 Task: Look for space in Ārba Minch', Ethiopia from 7th July, 2023 to 15th July, 2023 for 6 adults in price range Rs.15000 to Rs.20000. Place can be entire place with 3 bedrooms having 3 beds and 3 bathrooms. Property type can be house, flat, hotel. Booking option can be shelf check-in. Required host language is English.
Action: Mouse moved to (367, 80)
Screenshot: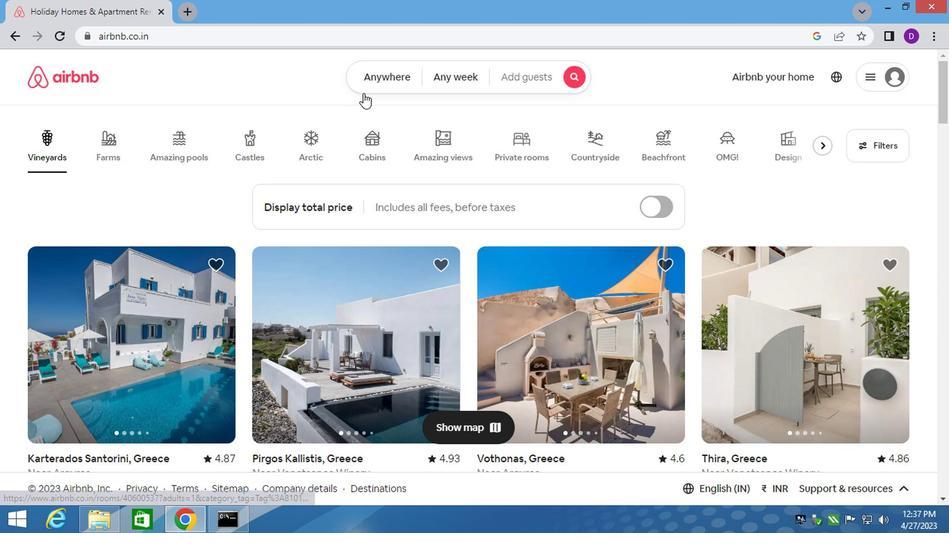 
Action: Mouse pressed left at (367, 80)
Screenshot: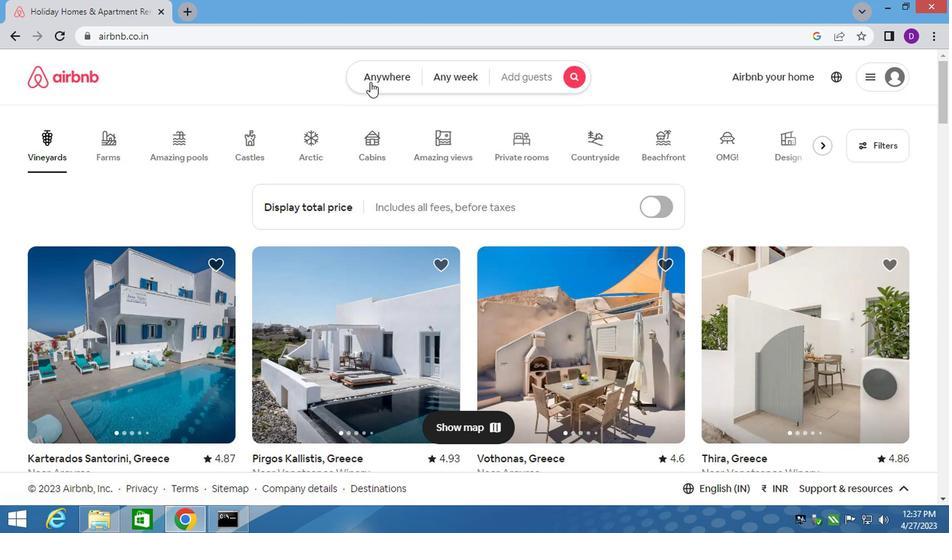 
Action: Mouse moved to (255, 131)
Screenshot: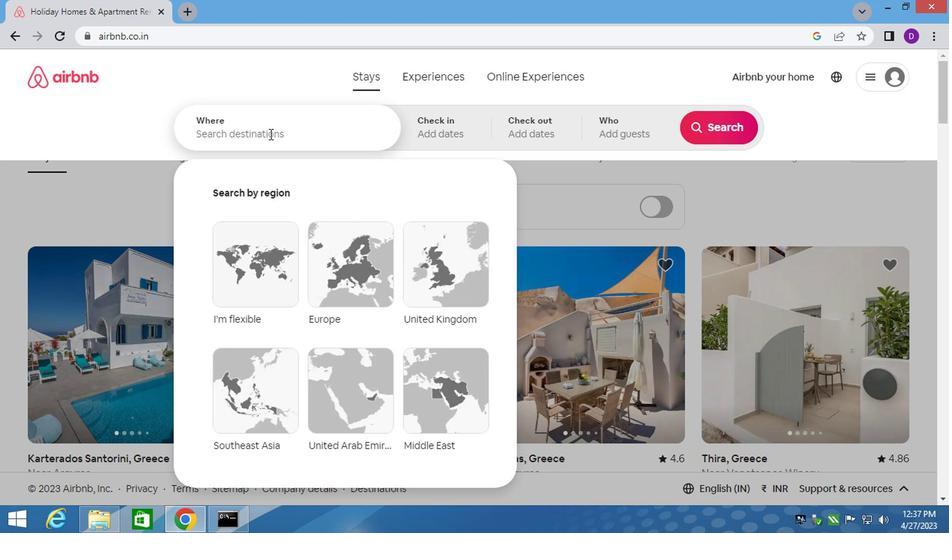 
Action: Mouse pressed left at (255, 131)
Screenshot: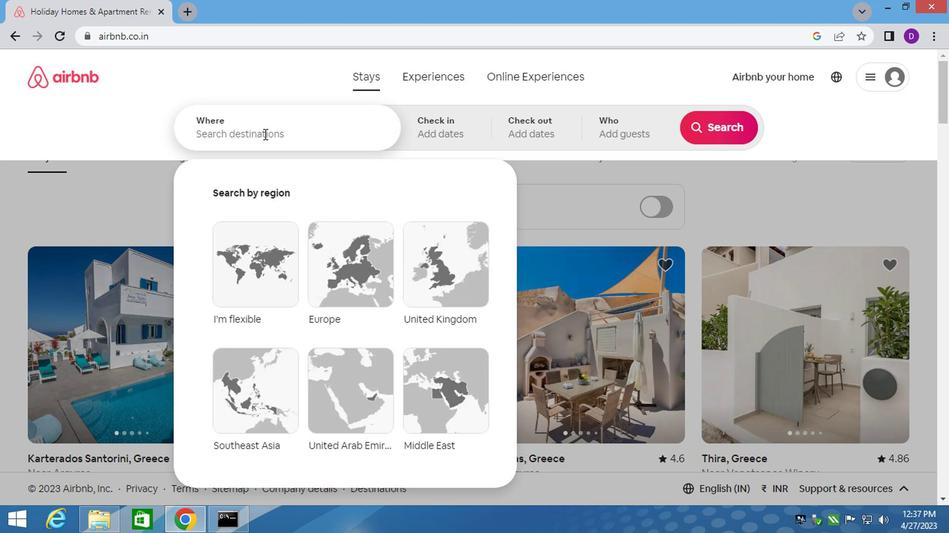 
Action: Key pressed <Key.shift>ARBA,<Key.space><Key.shift_r>MINCH
Screenshot: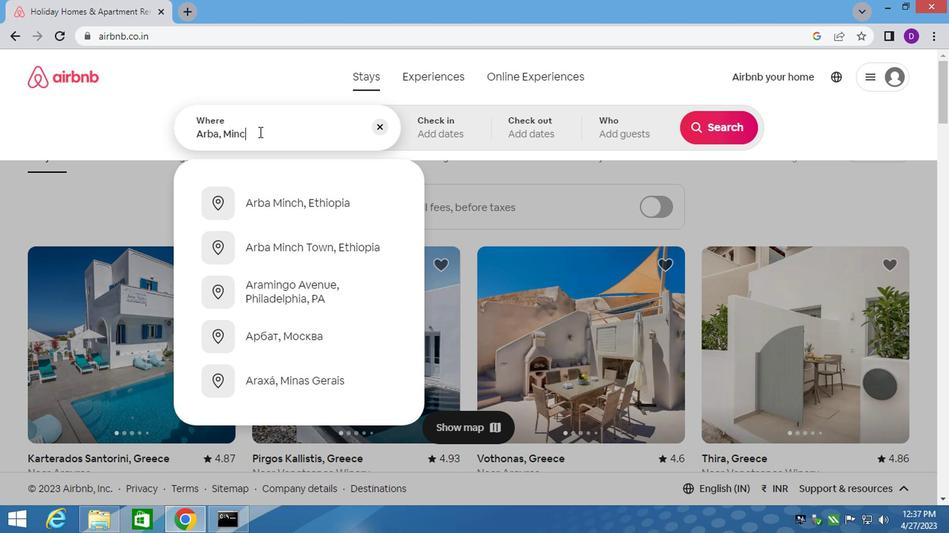 
Action: Mouse moved to (325, 210)
Screenshot: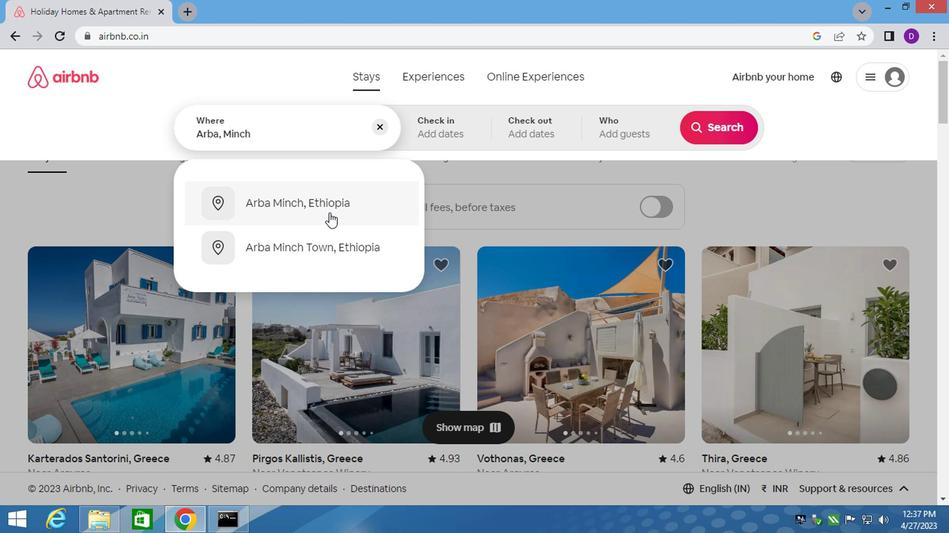 
Action: Mouse pressed left at (325, 210)
Screenshot: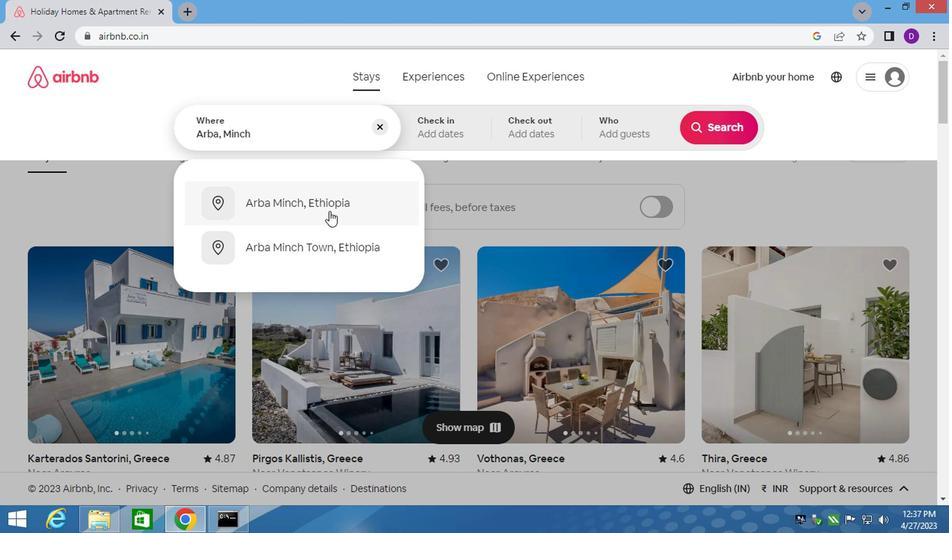 
Action: Mouse moved to (700, 243)
Screenshot: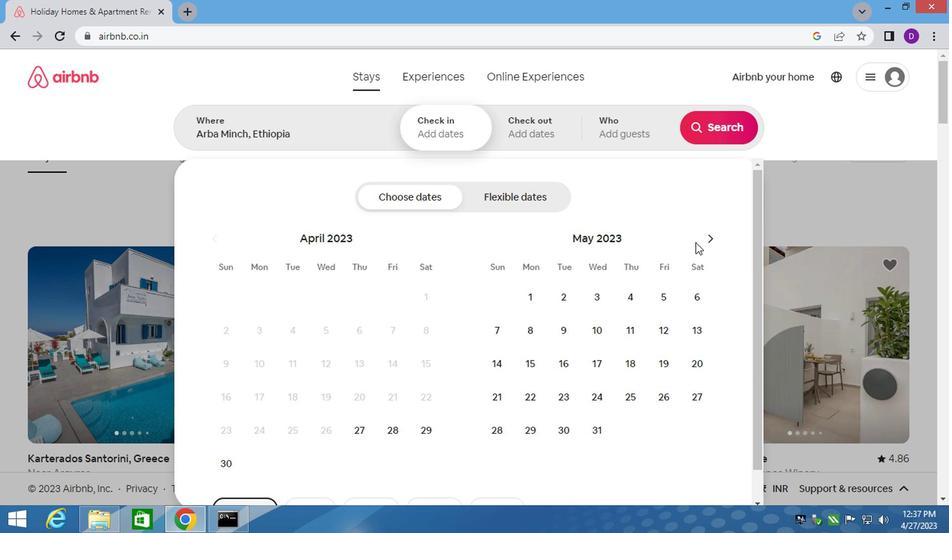 
Action: Mouse pressed left at (700, 243)
Screenshot: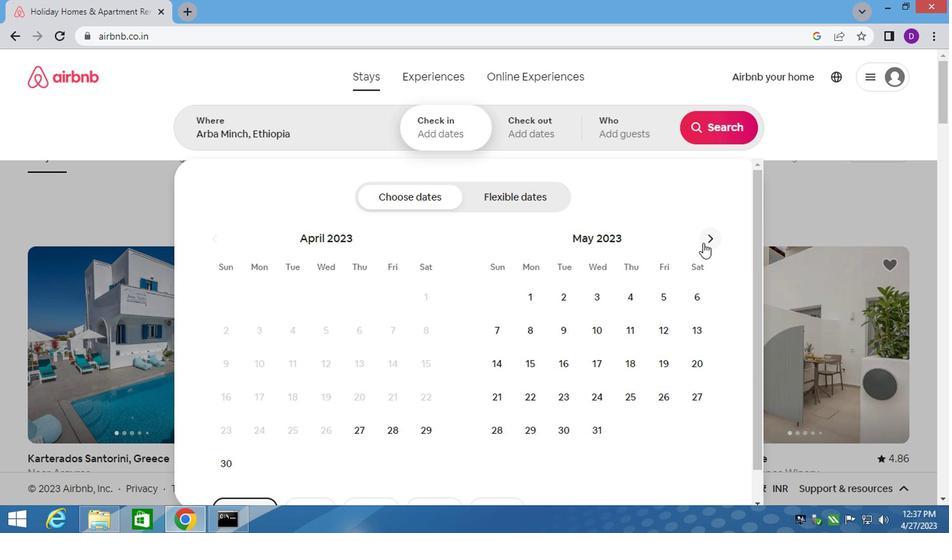 
Action: Mouse moved to (701, 244)
Screenshot: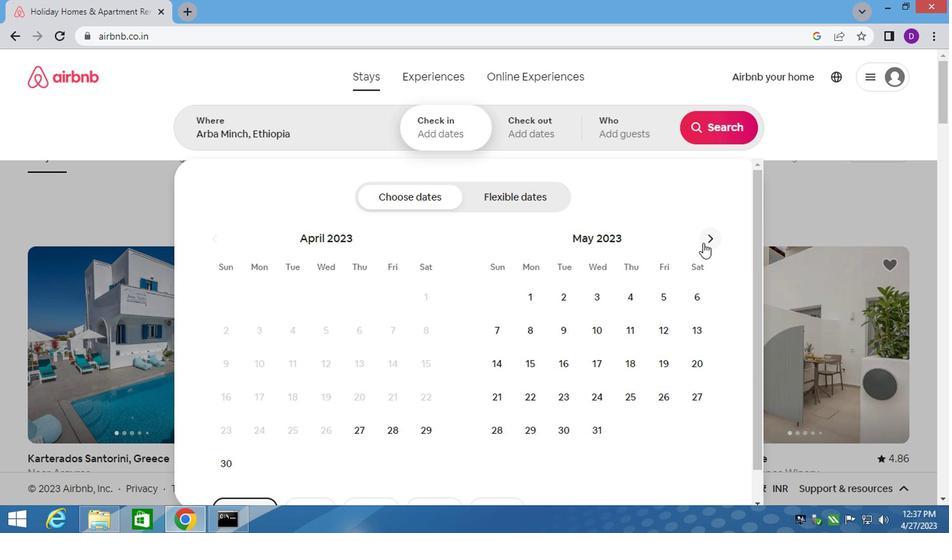 
Action: Mouse pressed left at (701, 244)
Screenshot: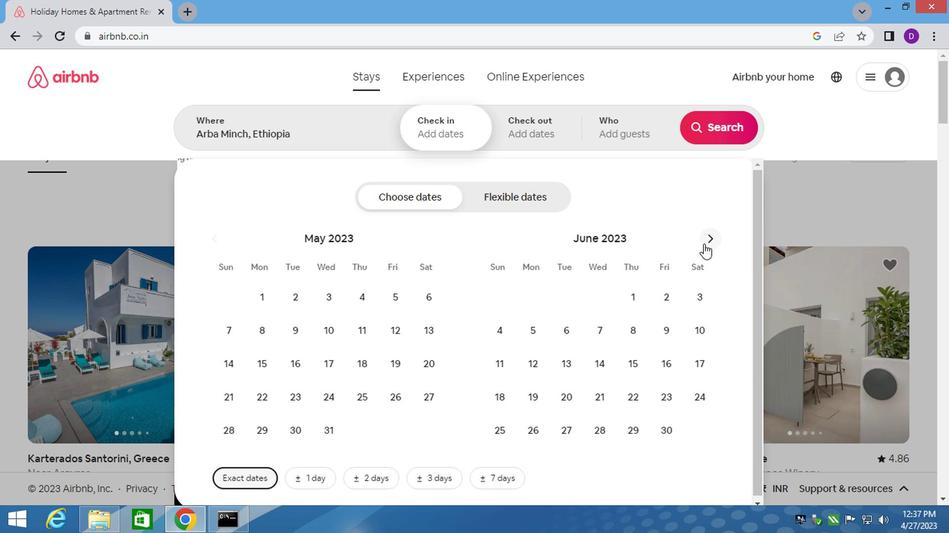 
Action: Mouse moved to (661, 324)
Screenshot: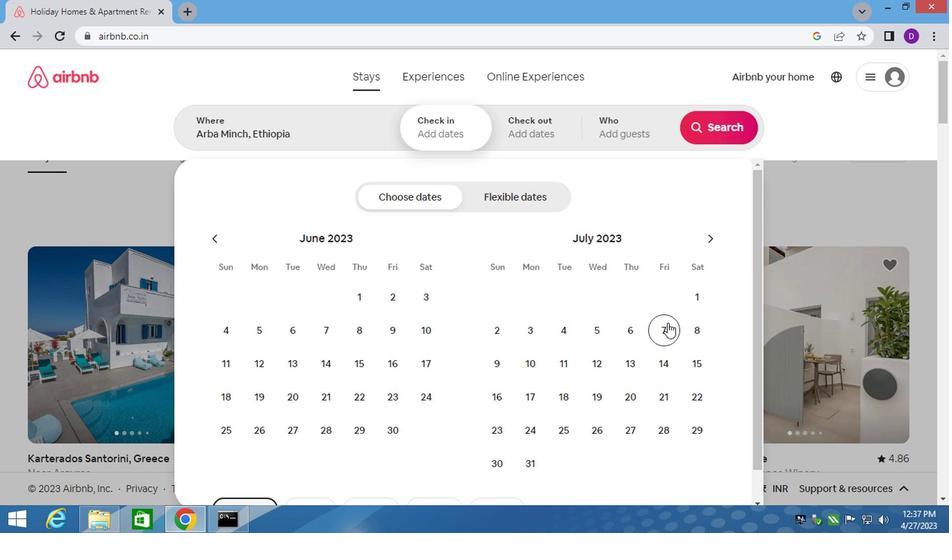 
Action: Mouse pressed left at (661, 324)
Screenshot: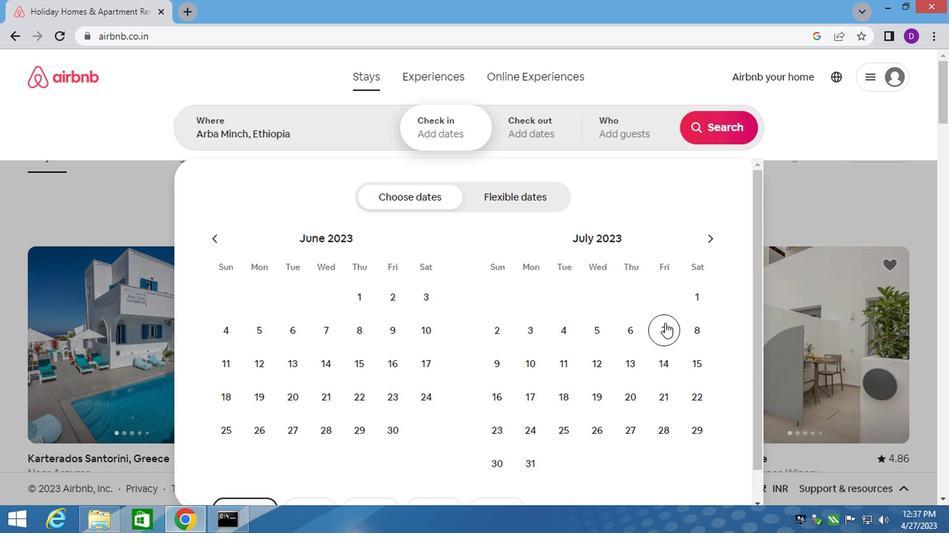 
Action: Mouse moved to (687, 362)
Screenshot: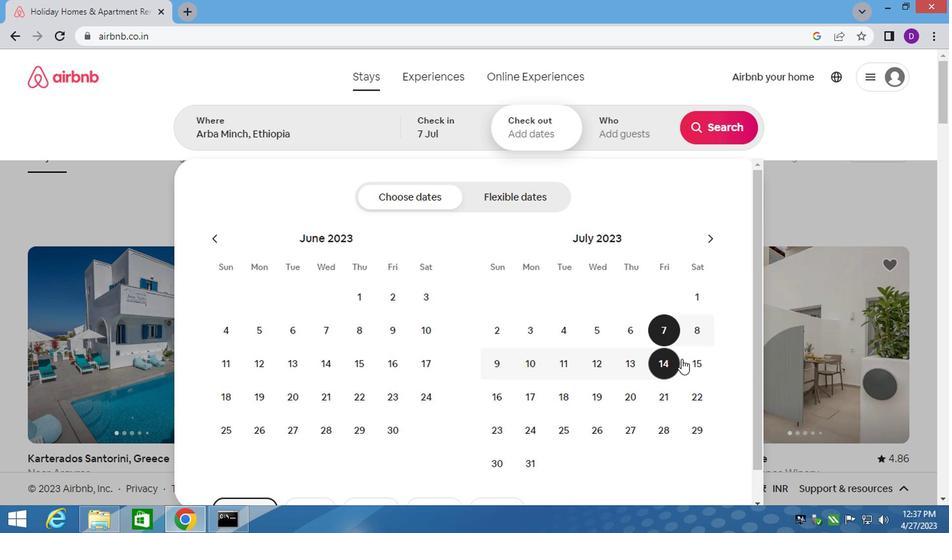 
Action: Mouse pressed left at (687, 362)
Screenshot: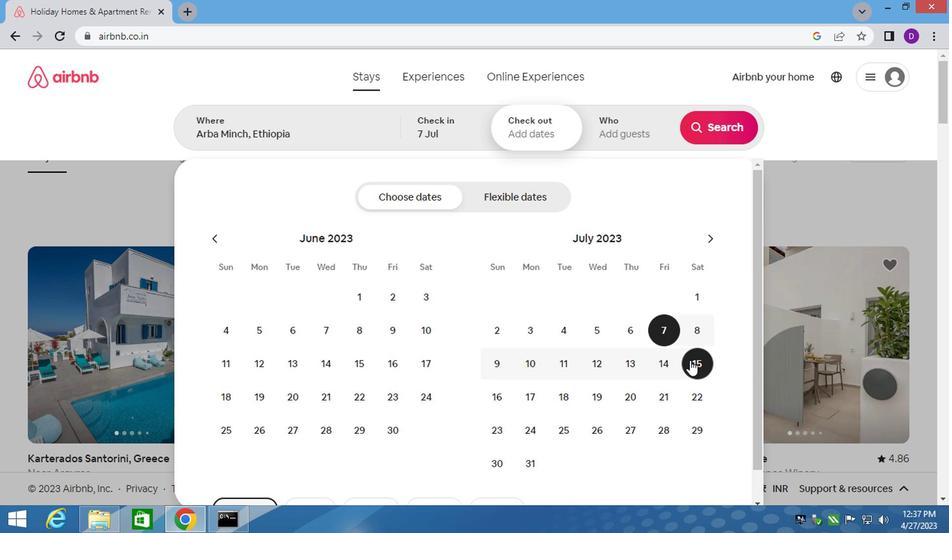 
Action: Mouse moved to (591, 111)
Screenshot: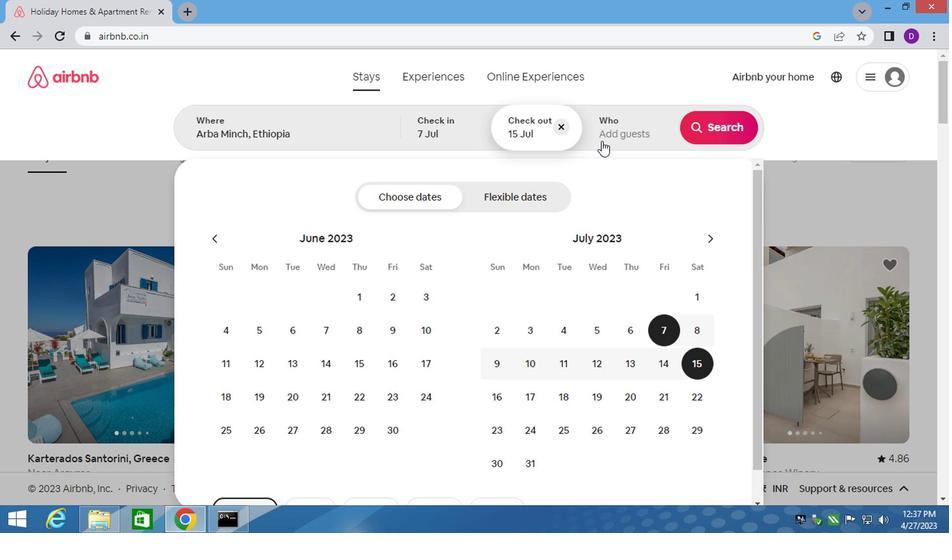 
Action: Mouse pressed left at (591, 111)
Screenshot: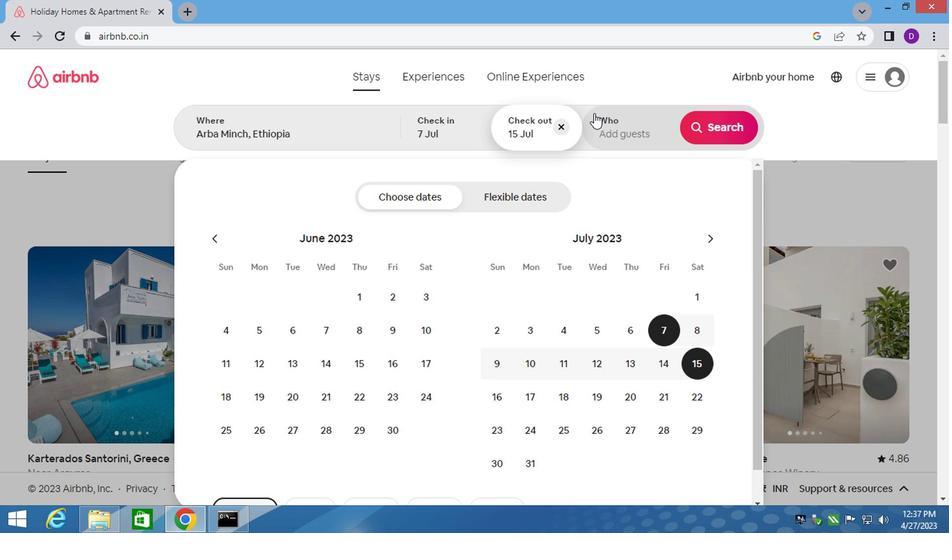 
Action: Mouse moved to (720, 200)
Screenshot: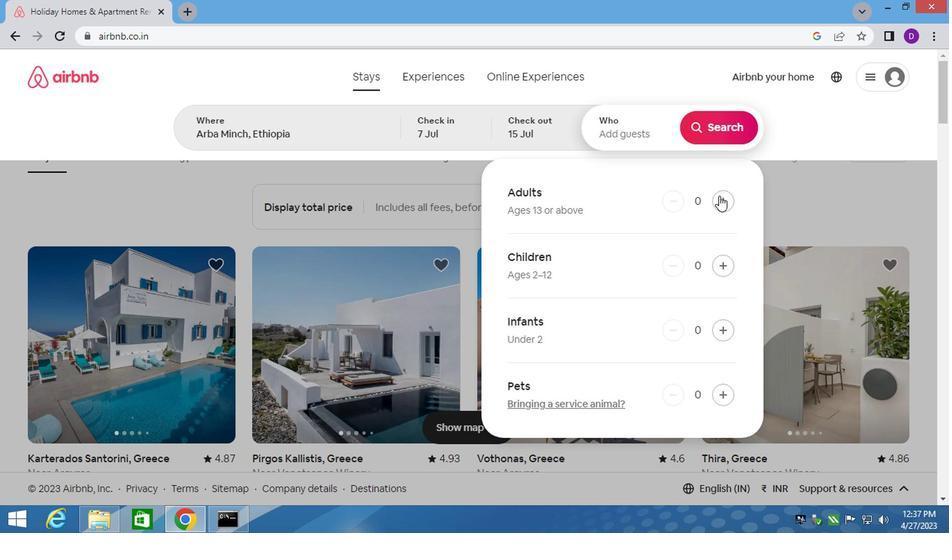 
Action: Mouse pressed left at (720, 200)
Screenshot: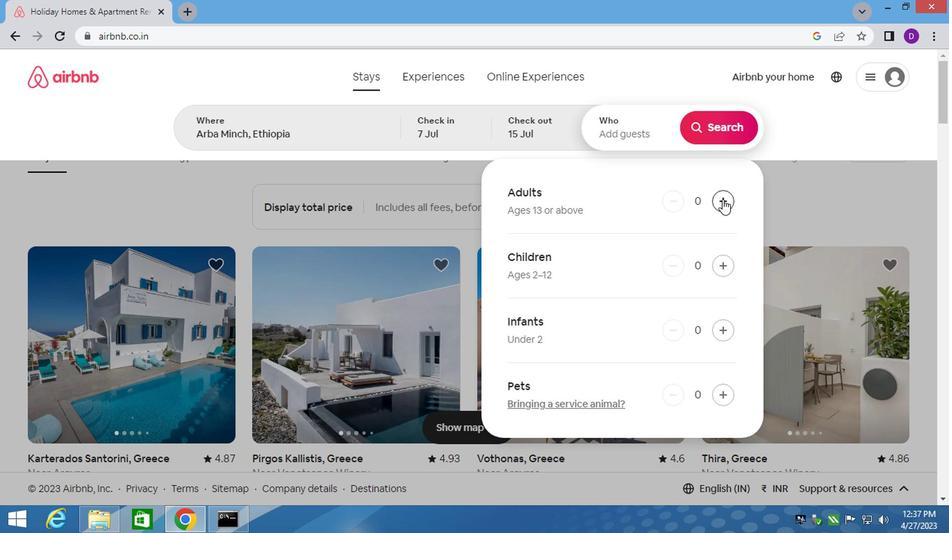 
Action: Mouse pressed left at (720, 200)
Screenshot: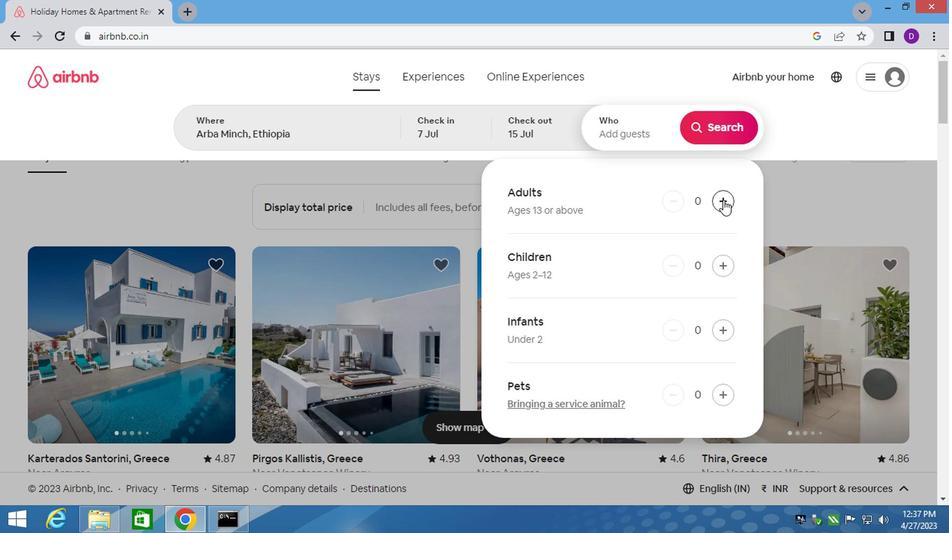 
Action: Mouse pressed left at (720, 200)
Screenshot: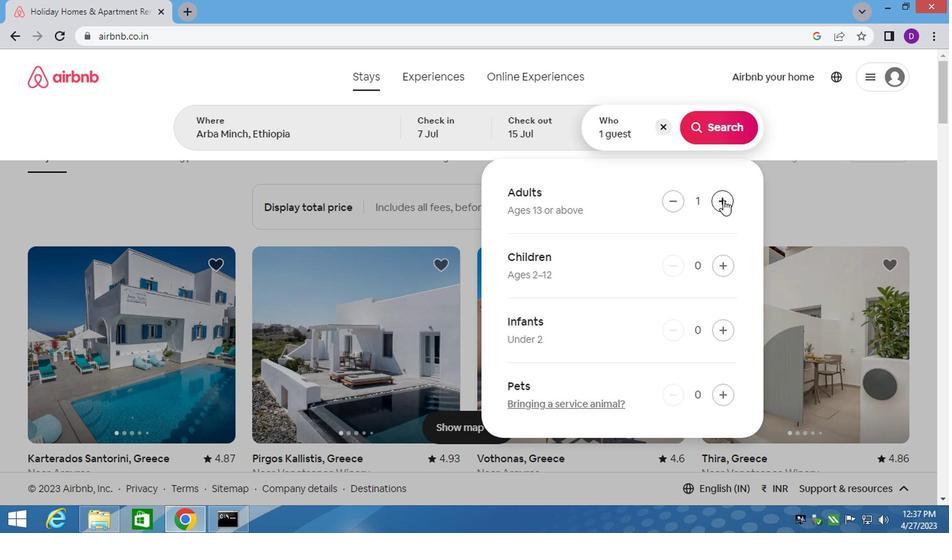 
Action: Mouse pressed left at (720, 200)
Screenshot: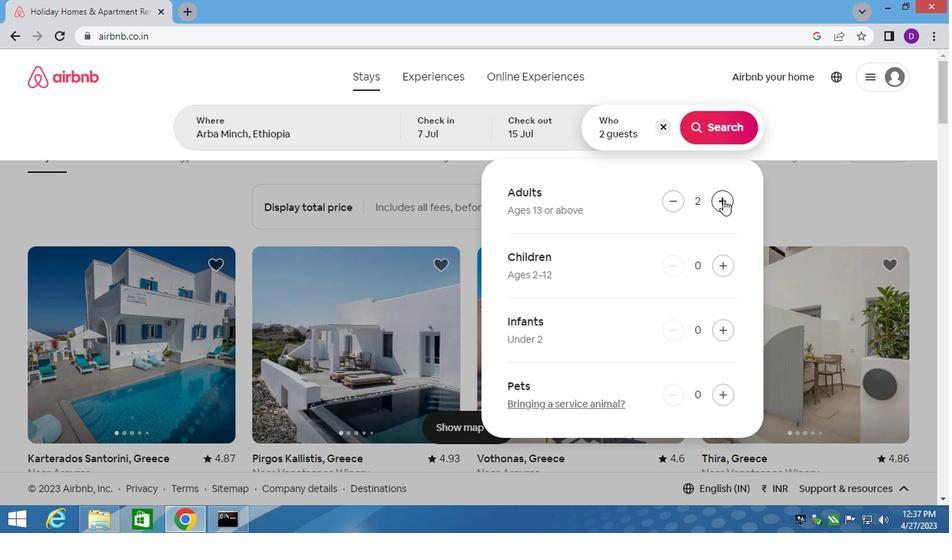 
Action: Mouse pressed left at (720, 200)
Screenshot: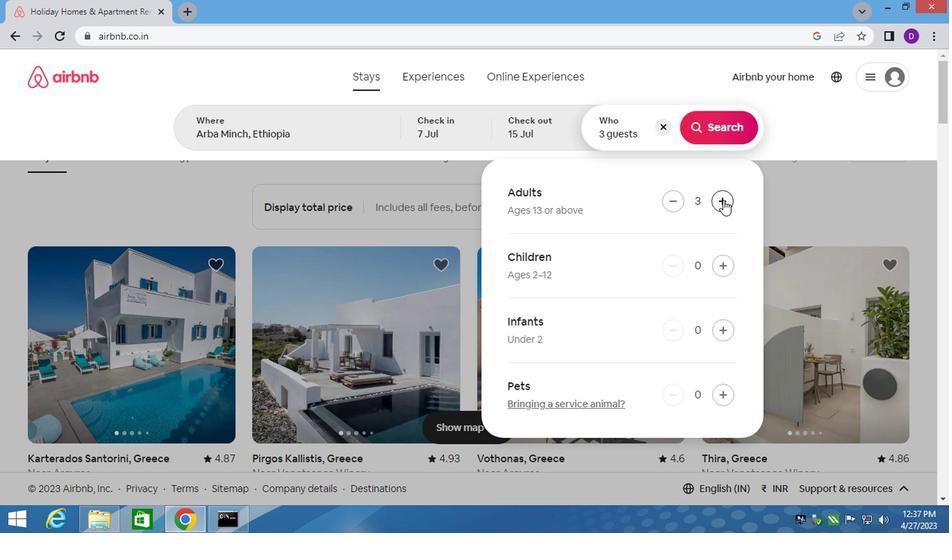 
Action: Mouse pressed left at (720, 200)
Screenshot: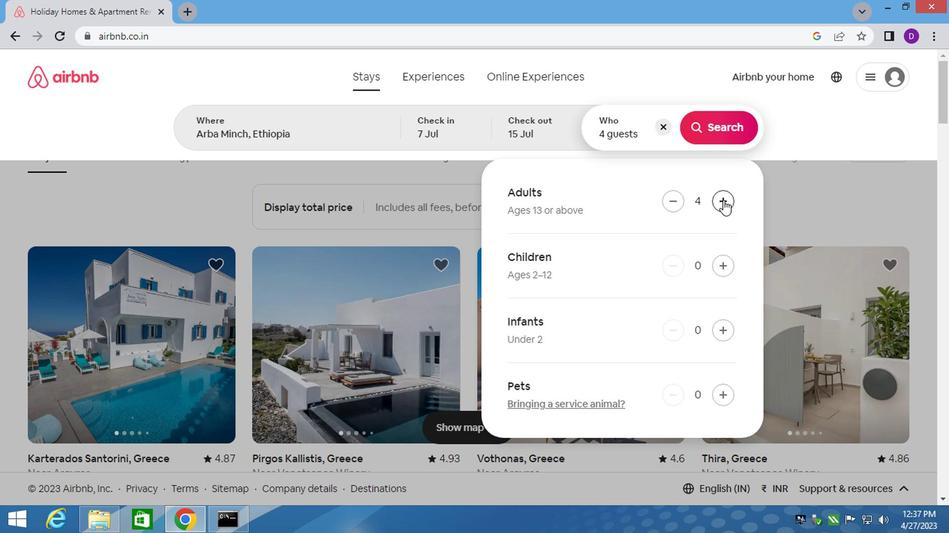 
Action: Mouse moved to (715, 125)
Screenshot: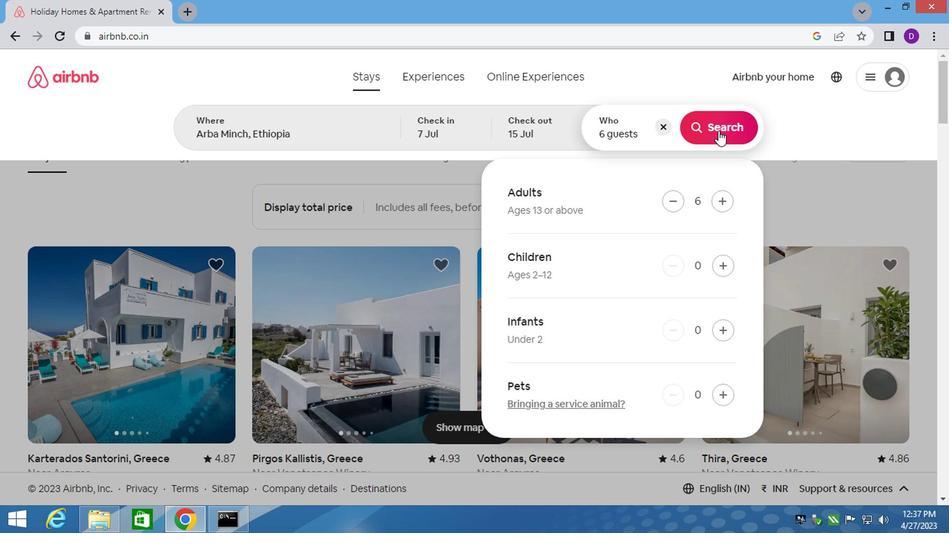 
Action: Mouse pressed left at (715, 125)
Screenshot: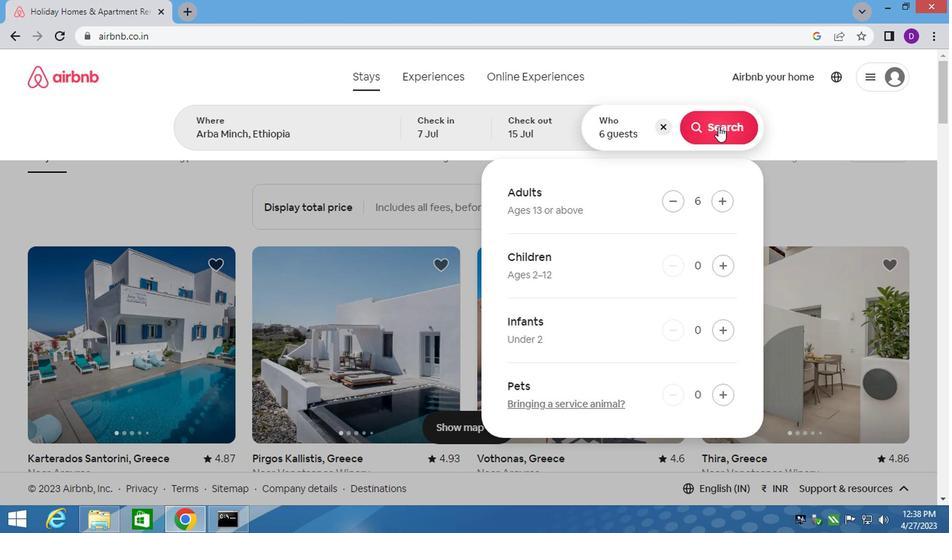 
Action: Mouse moved to (898, 128)
Screenshot: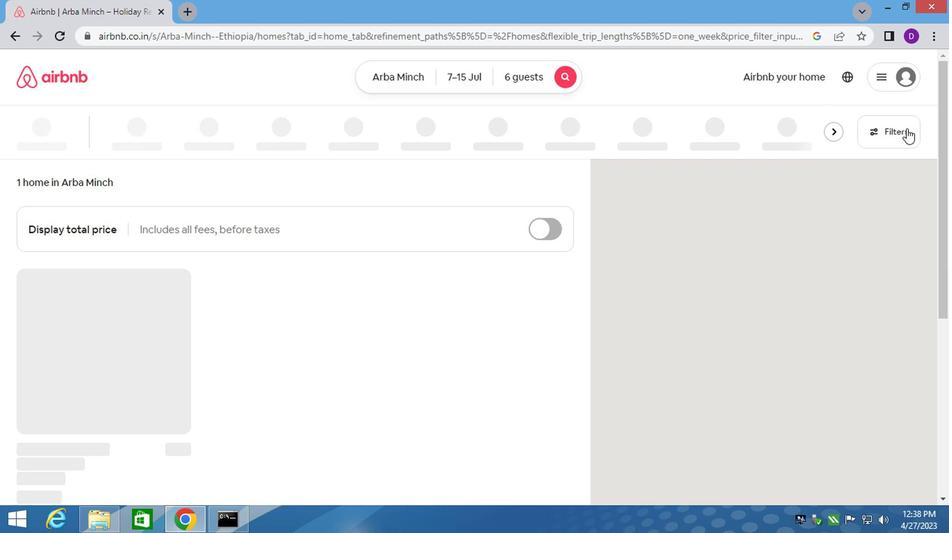 
Action: Mouse pressed left at (898, 128)
Screenshot: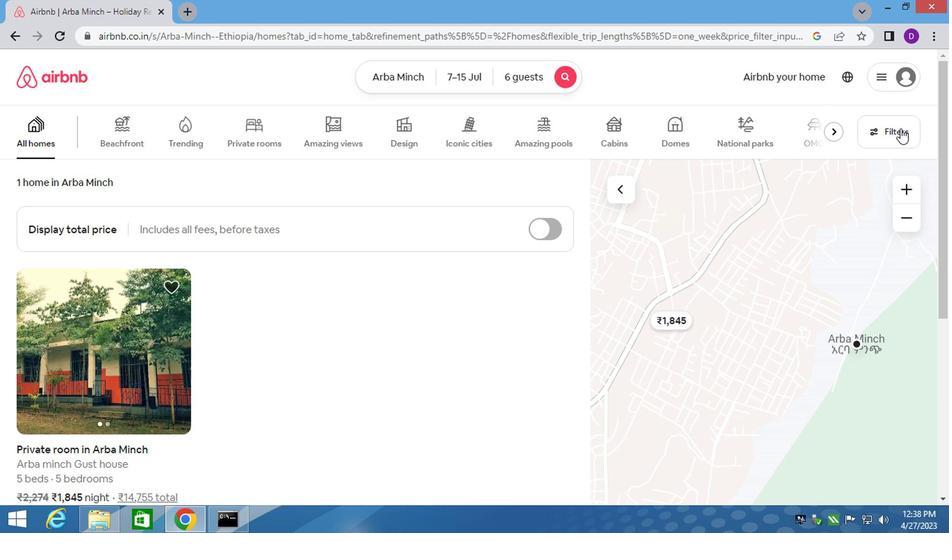 
Action: Mouse moved to (318, 264)
Screenshot: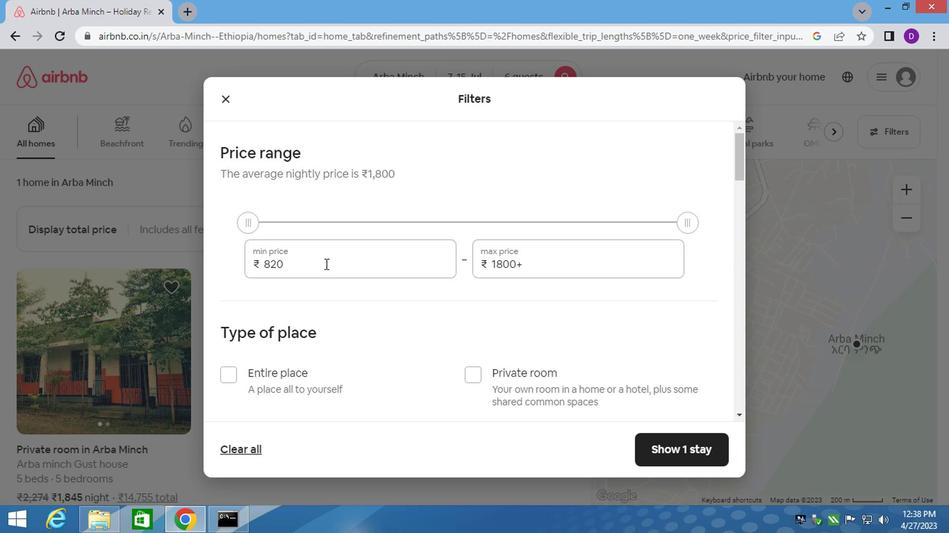 
Action: Mouse pressed left at (318, 264)
Screenshot: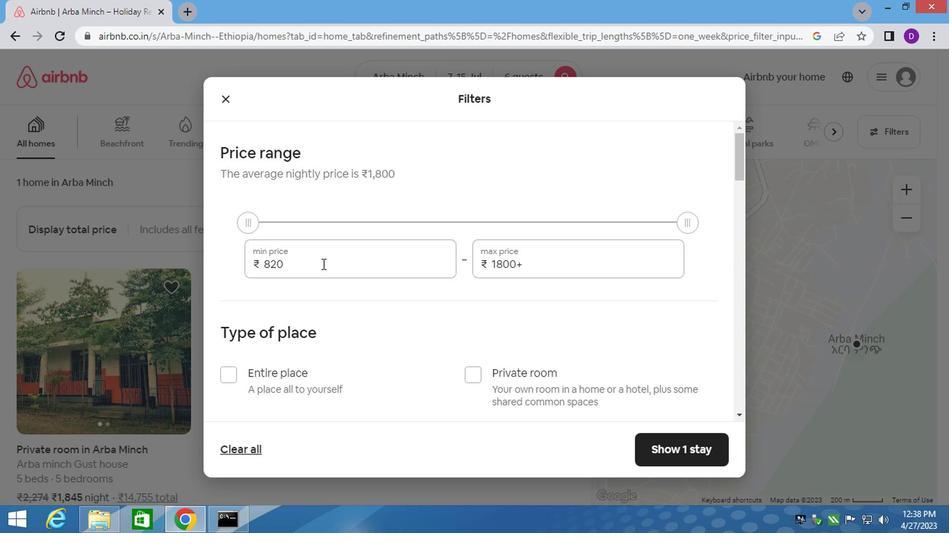 
Action: Mouse pressed left at (318, 264)
Screenshot: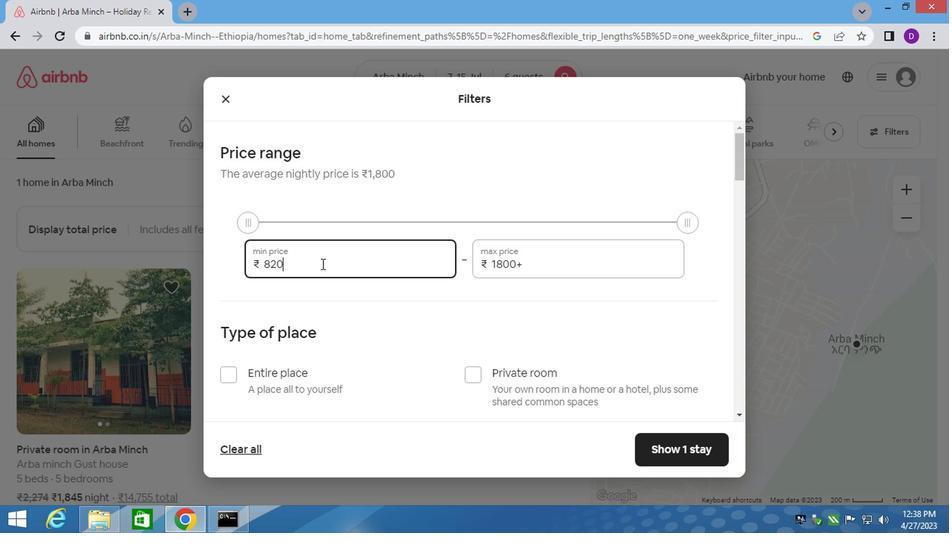 
Action: Key pressed 15000<Key.tab>2000<Key.backspace><Key.backspace><Key.backspace><Key.backspace><Key.backspace><Key.backspace><Key.backspace><Key.backspace><Key.backspace><Key.backspace><Key.backspace><Key.backspace>20000
Screenshot: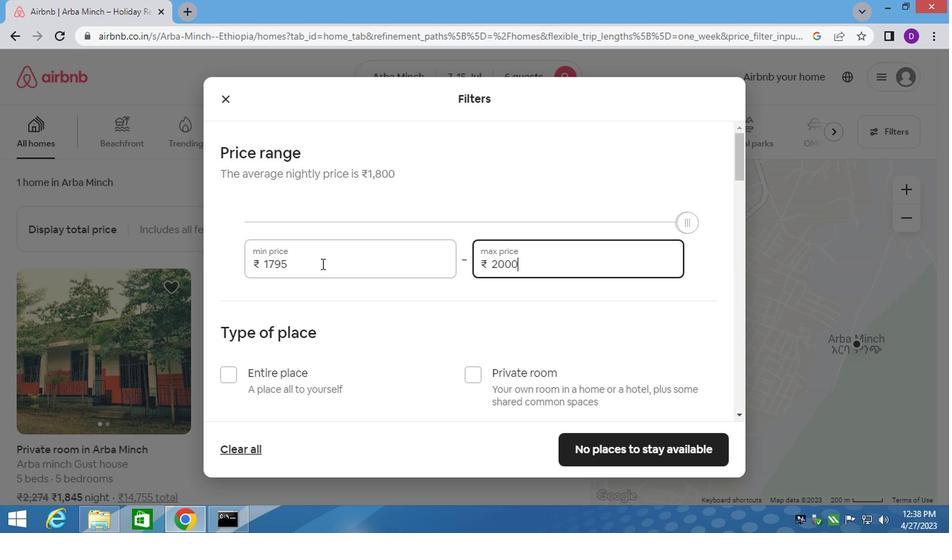 
Action: Mouse moved to (318, 264)
Screenshot: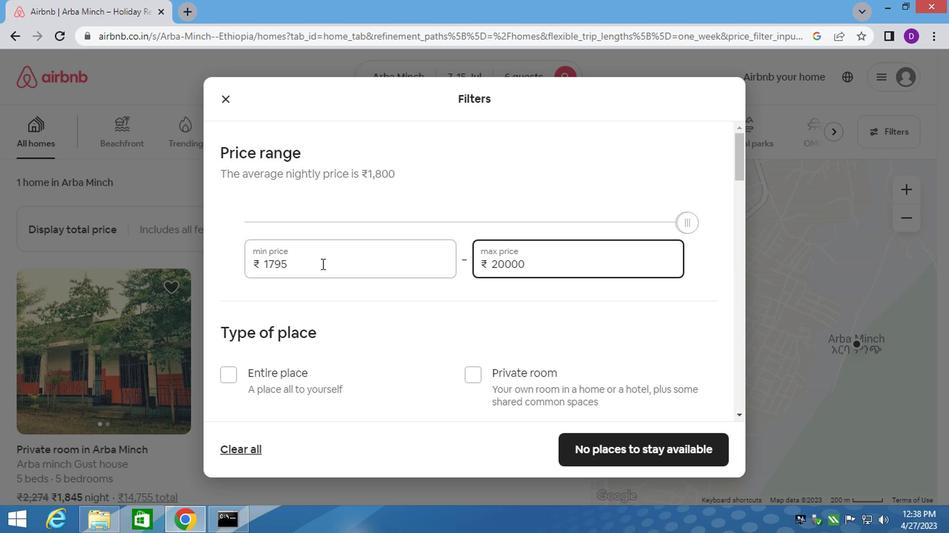 
Action: Mouse scrolled (318, 264) with delta (0, 0)
Screenshot: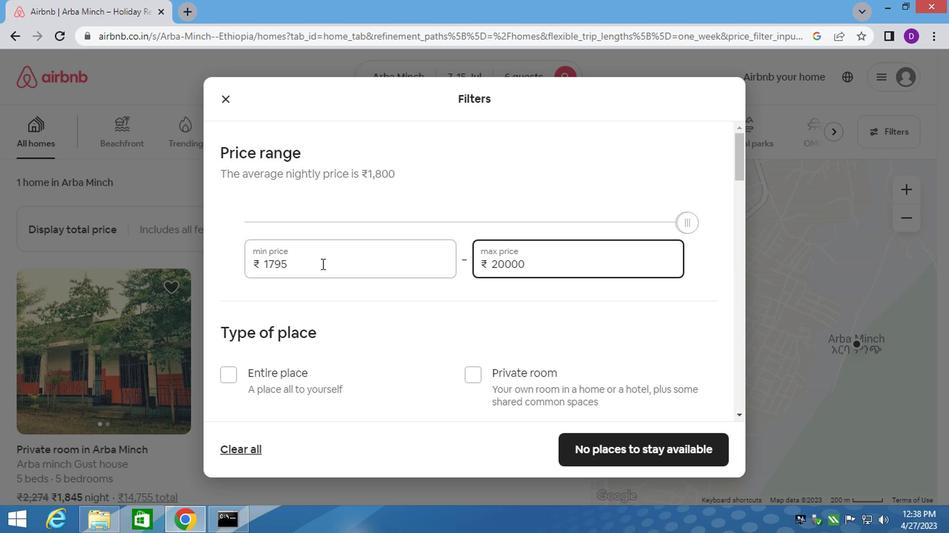 
Action: Mouse moved to (318, 266)
Screenshot: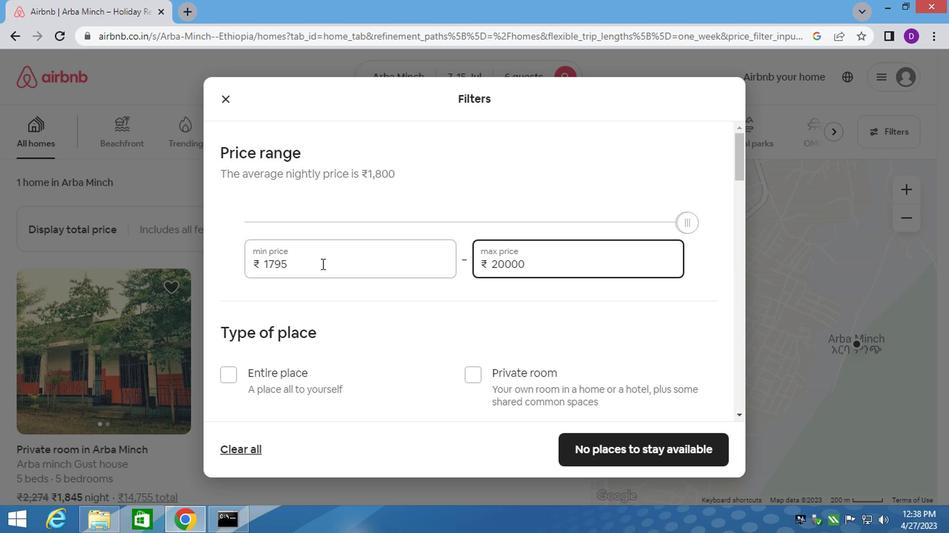 
Action: Mouse scrolled (318, 265) with delta (0, 0)
Screenshot: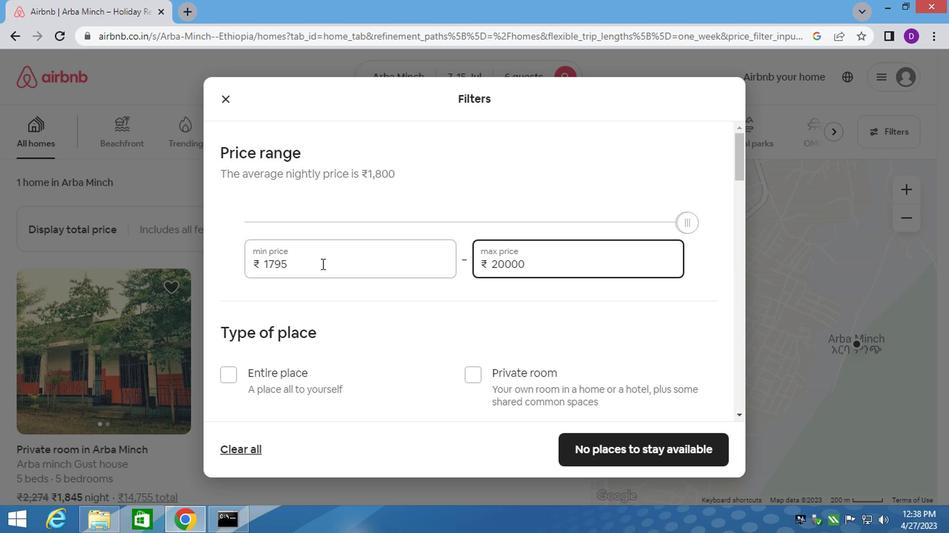 
Action: Mouse moved to (228, 240)
Screenshot: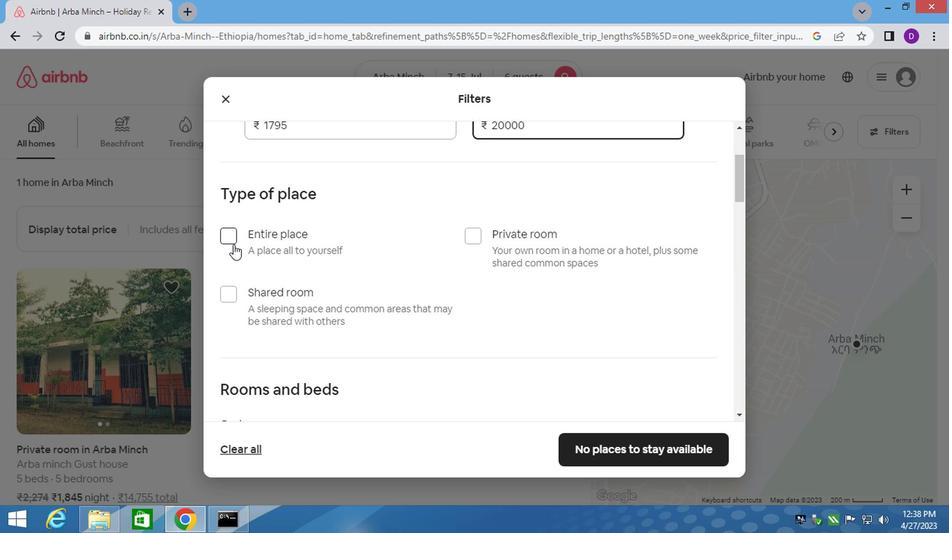 
Action: Mouse pressed left at (228, 240)
Screenshot: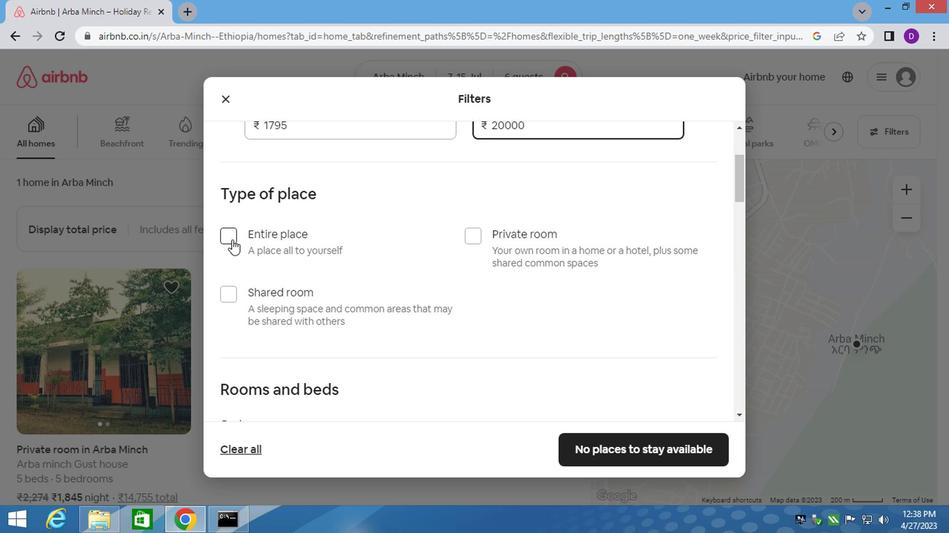
Action: Mouse moved to (357, 286)
Screenshot: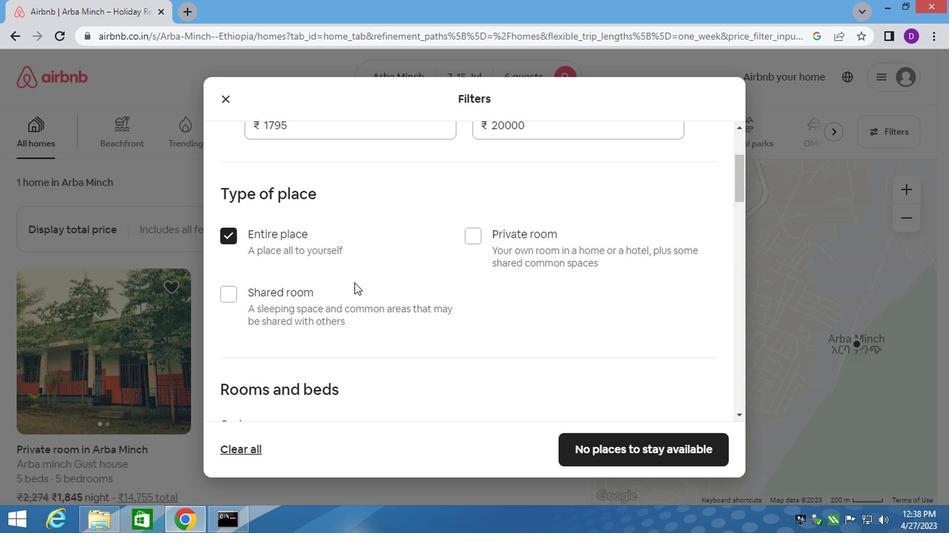 
Action: Mouse scrolled (357, 285) with delta (0, 0)
Screenshot: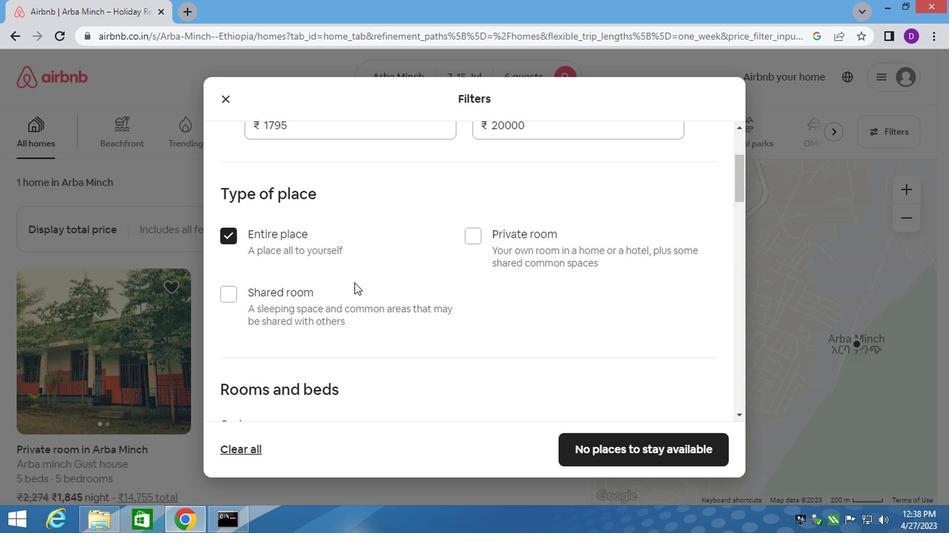 
Action: Mouse moved to (364, 288)
Screenshot: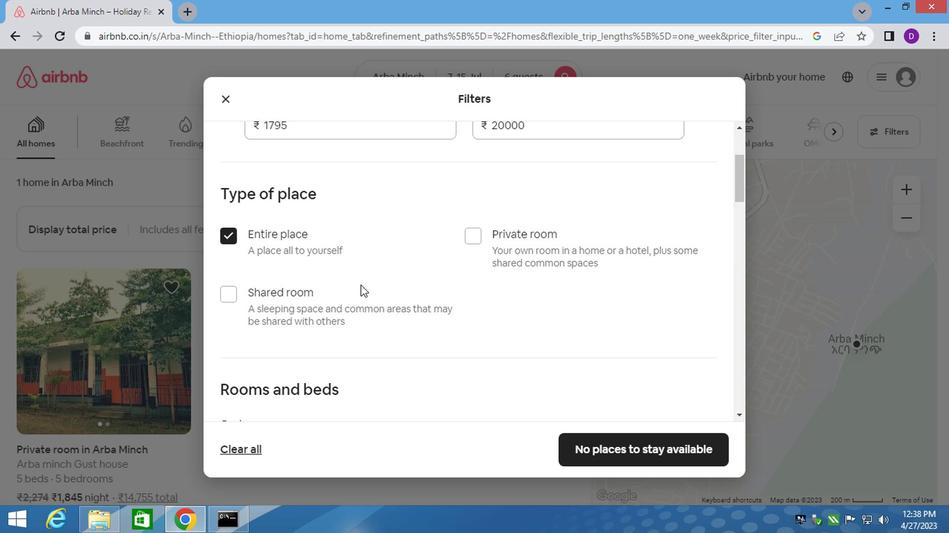 
Action: Mouse scrolled (364, 287) with delta (0, 0)
Screenshot: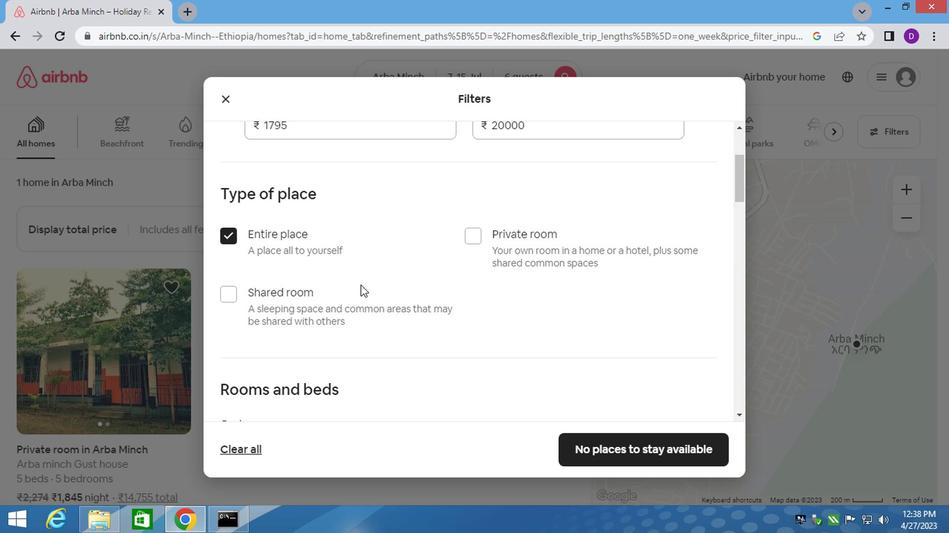 
Action: Mouse moved to (369, 290)
Screenshot: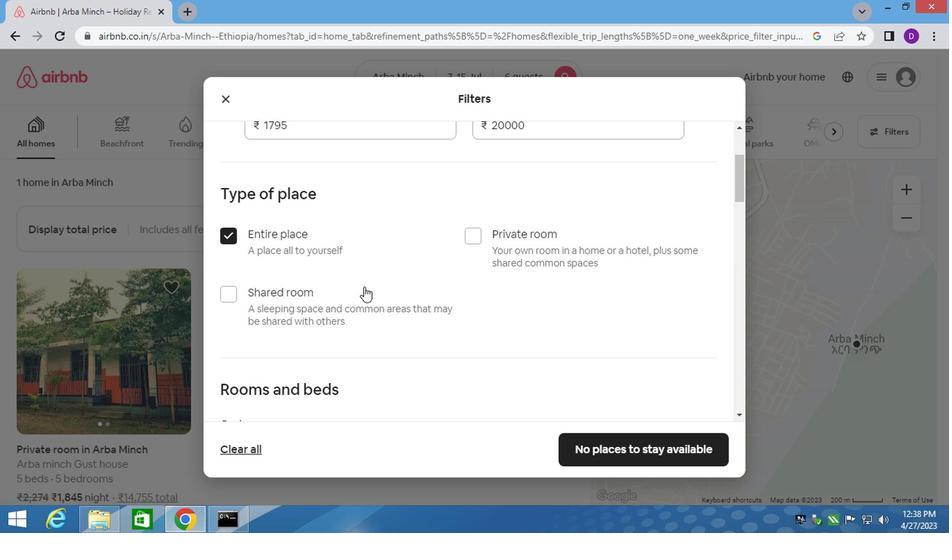 
Action: Mouse scrolled (369, 289) with delta (0, 0)
Screenshot: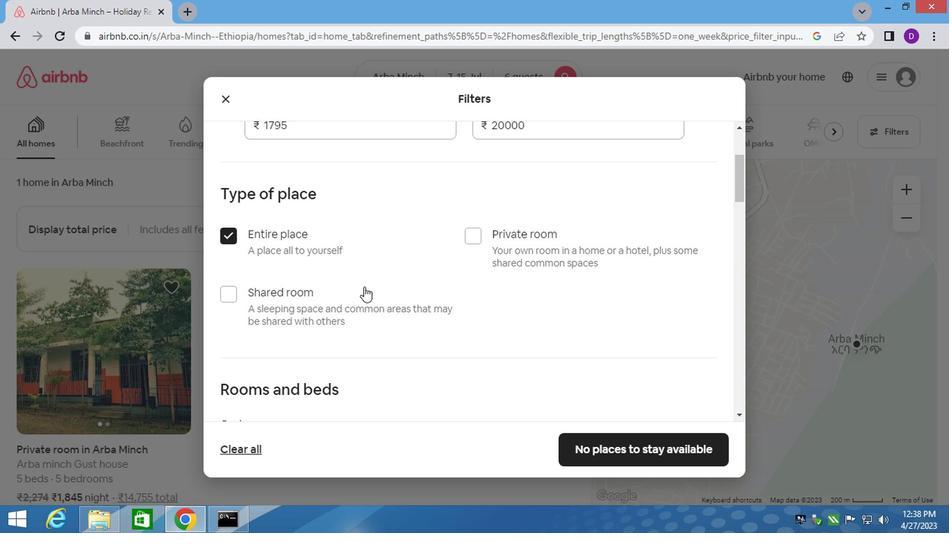 
Action: Mouse moved to (369, 291)
Screenshot: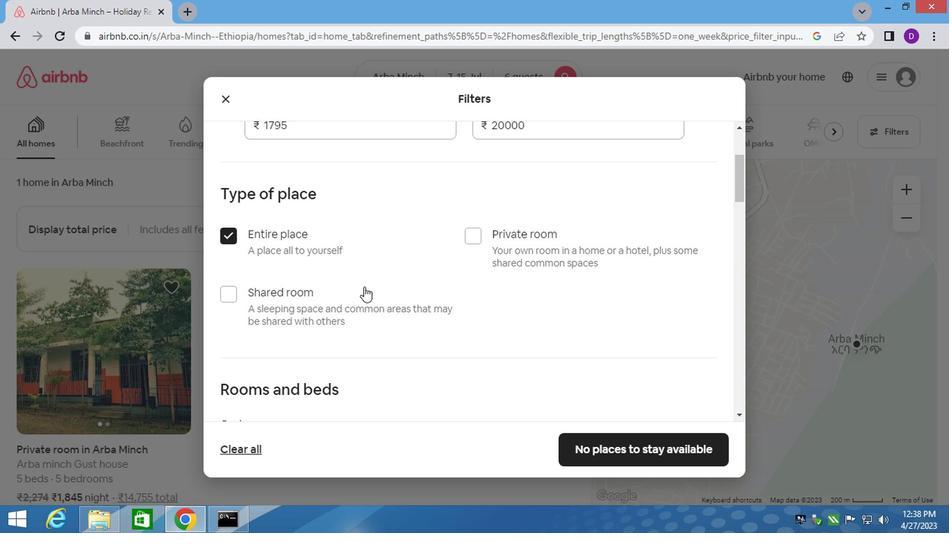 
Action: Mouse scrolled (369, 290) with delta (0, 0)
Screenshot: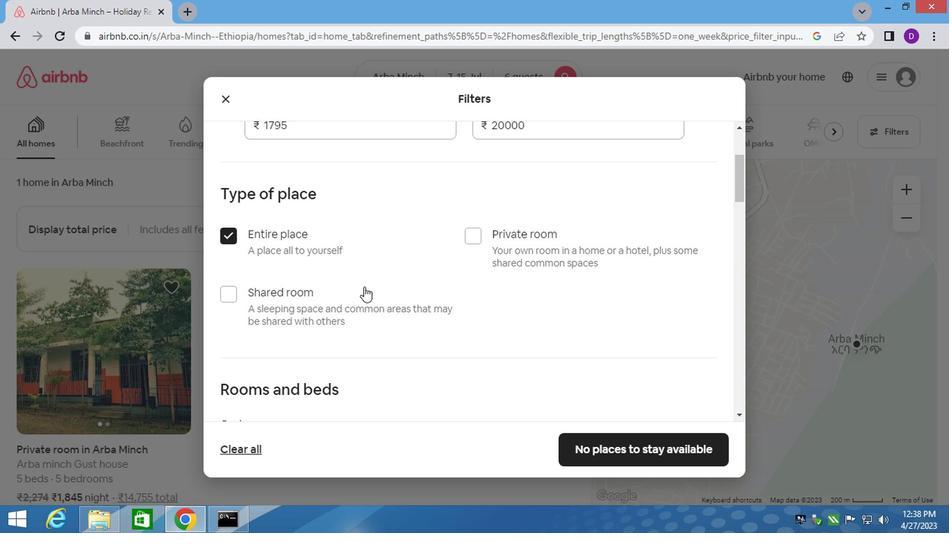 
Action: Mouse scrolled (369, 290) with delta (0, 0)
Screenshot: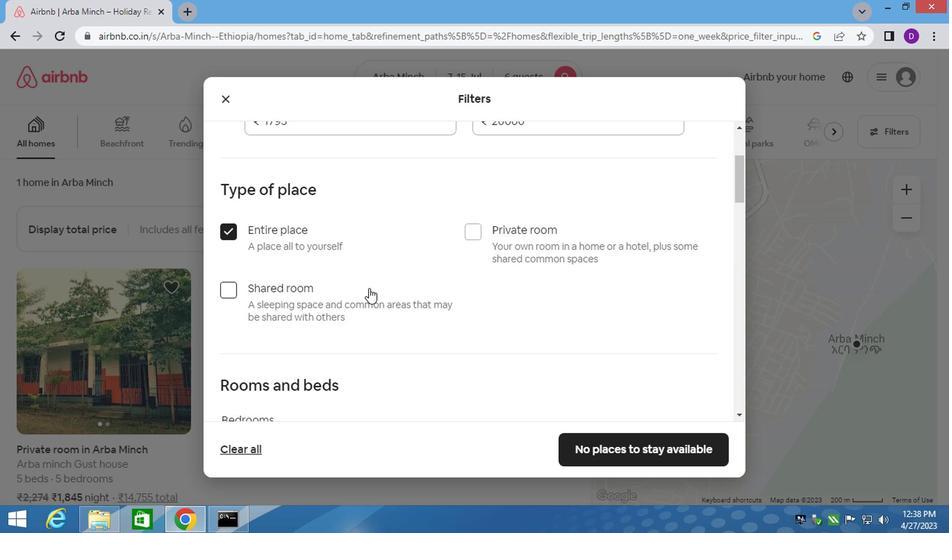 
Action: Mouse moved to (395, 217)
Screenshot: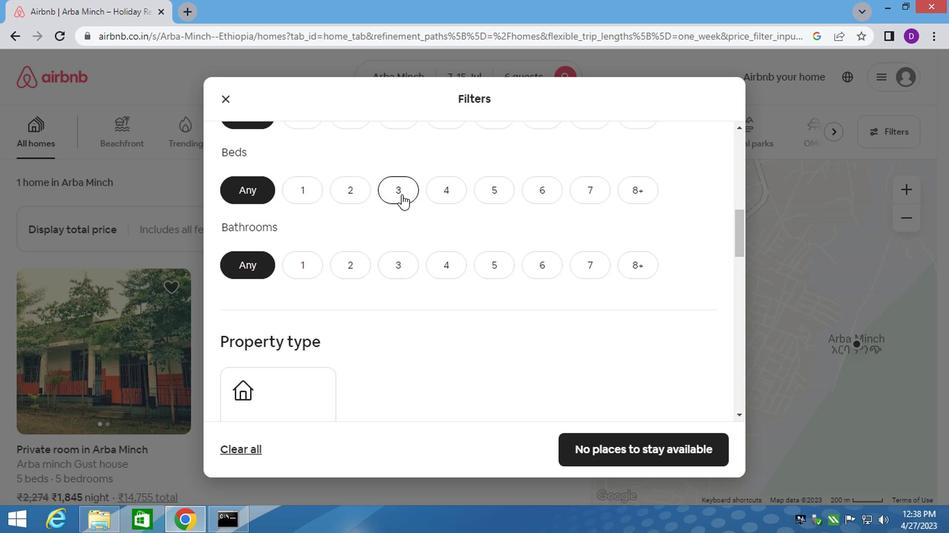 
Action: Mouse scrolled (395, 218) with delta (0, 0)
Screenshot: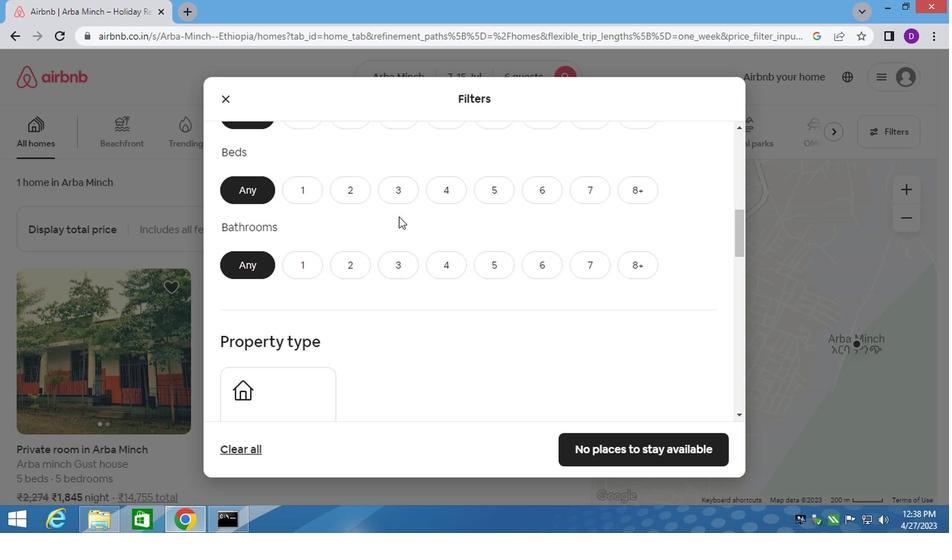 
Action: Mouse moved to (393, 190)
Screenshot: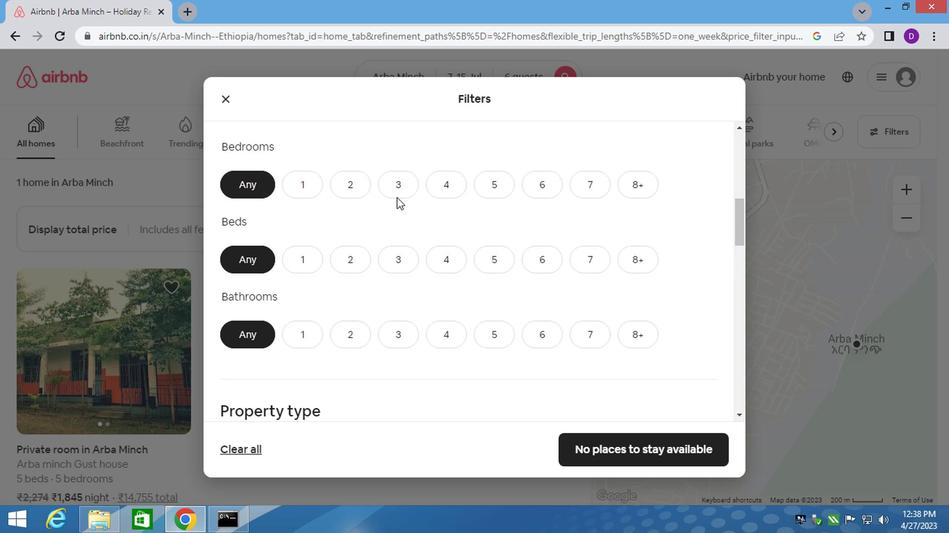 
Action: Mouse pressed left at (393, 190)
Screenshot: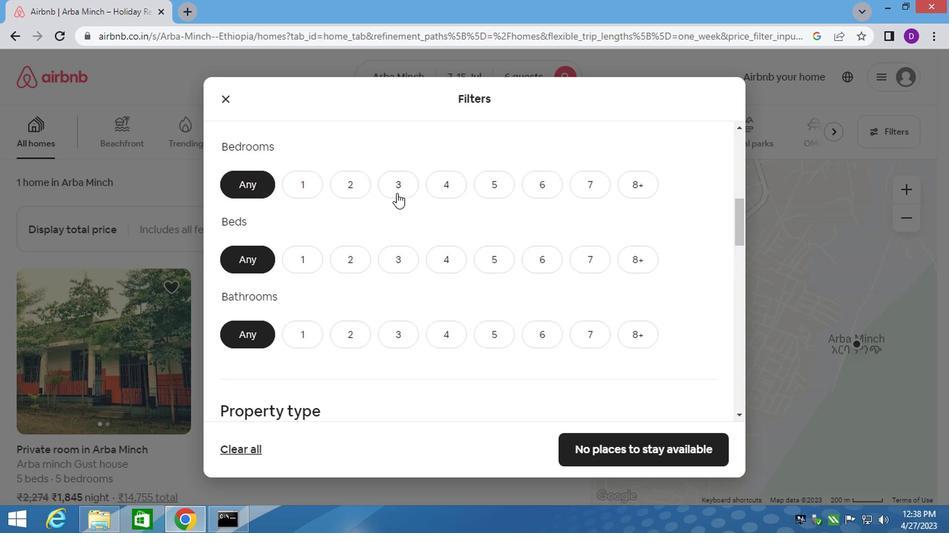 
Action: Mouse moved to (390, 267)
Screenshot: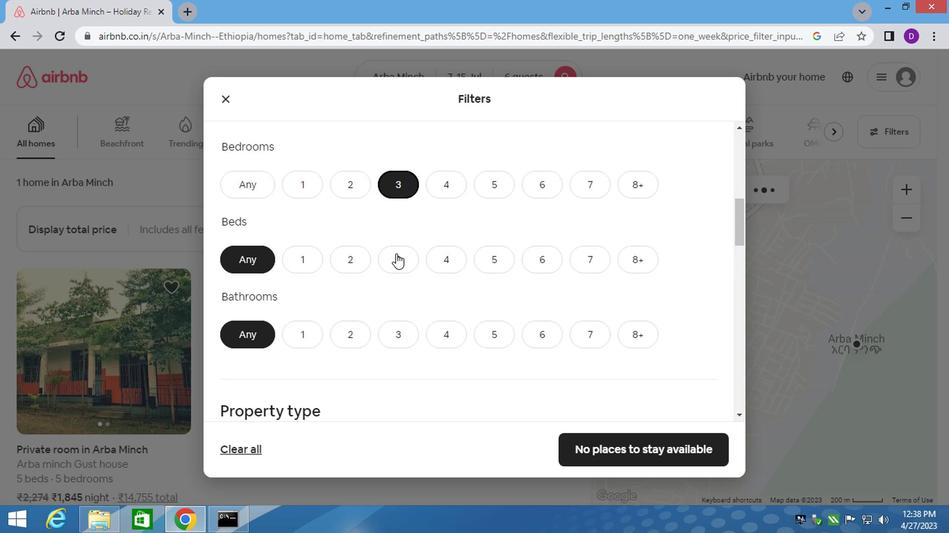 
Action: Mouse pressed left at (390, 267)
Screenshot: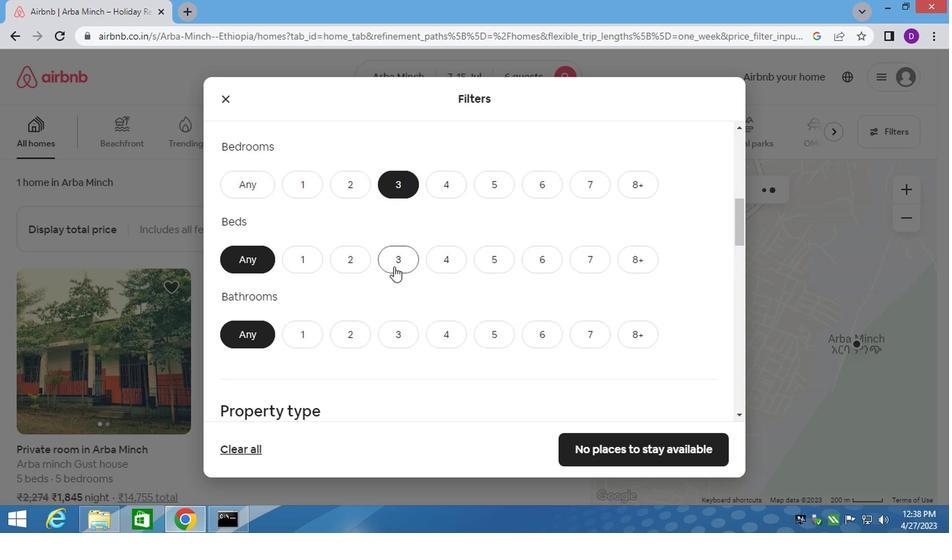 
Action: Mouse moved to (395, 330)
Screenshot: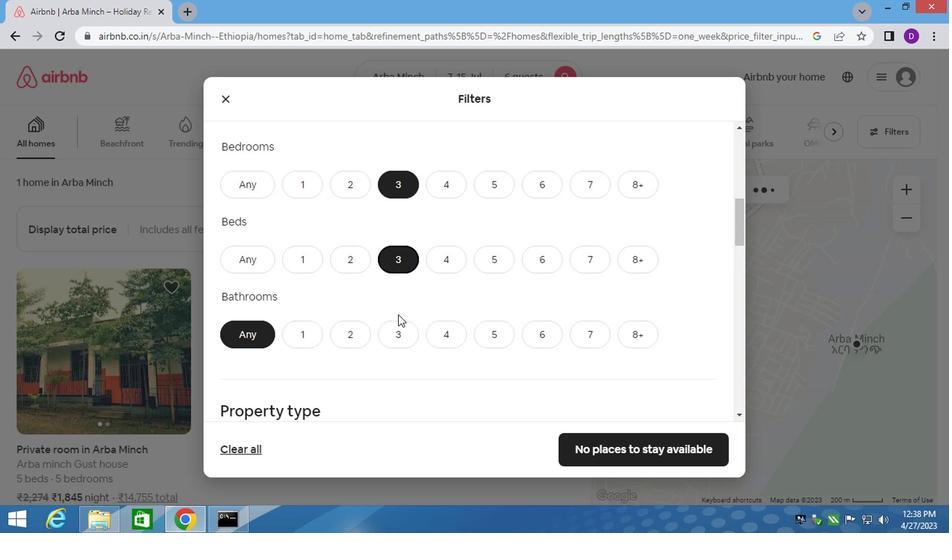 
Action: Mouse pressed left at (395, 330)
Screenshot: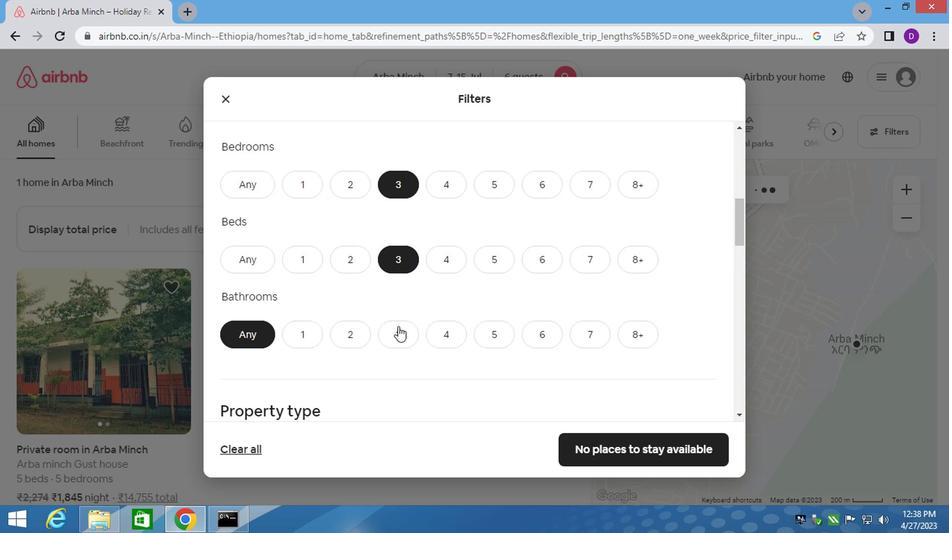 
Action: Mouse moved to (444, 350)
Screenshot: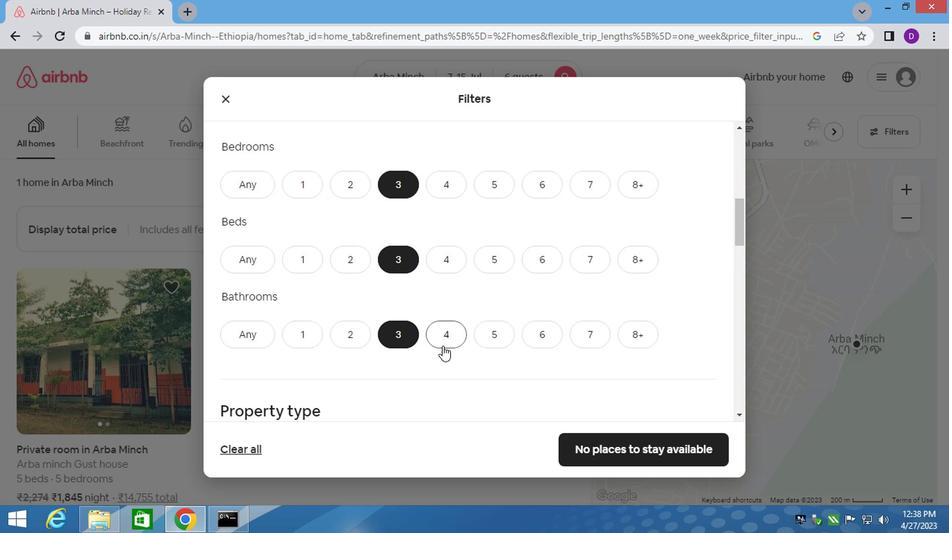 
Action: Mouse scrolled (444, 349) with delta (0, 0)
Screenshot: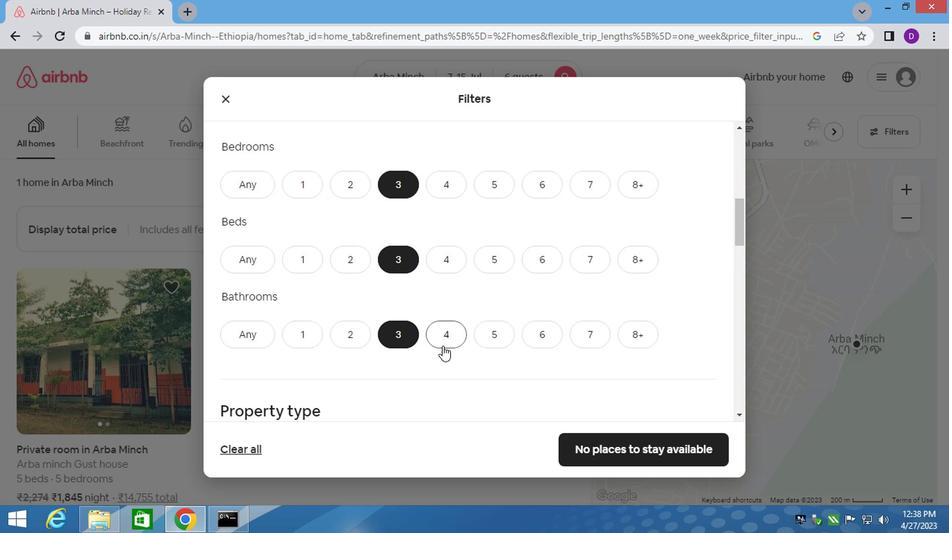 
Action: Mouse moved to (446, 351)
Screenshot: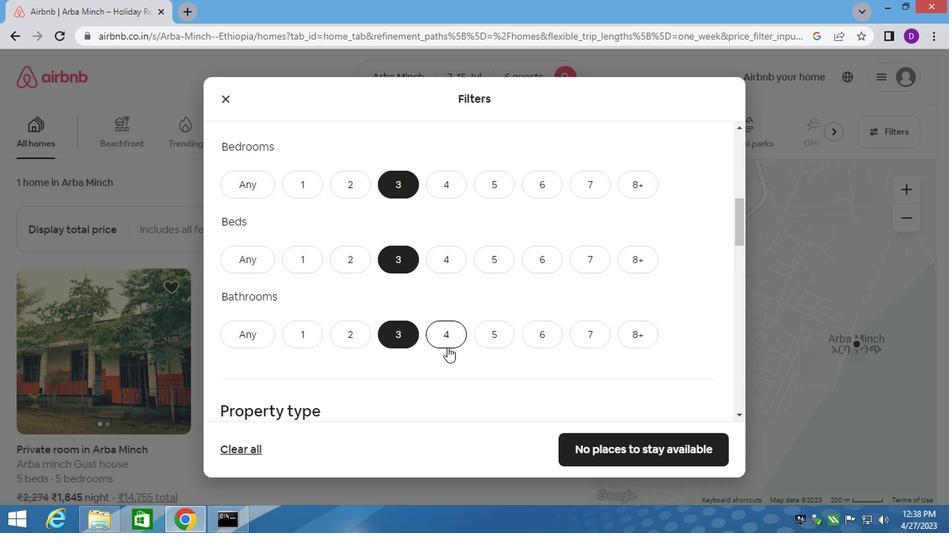
Action: Mouse scrolled (446, 350) with delta (0, 0)
Screenshot: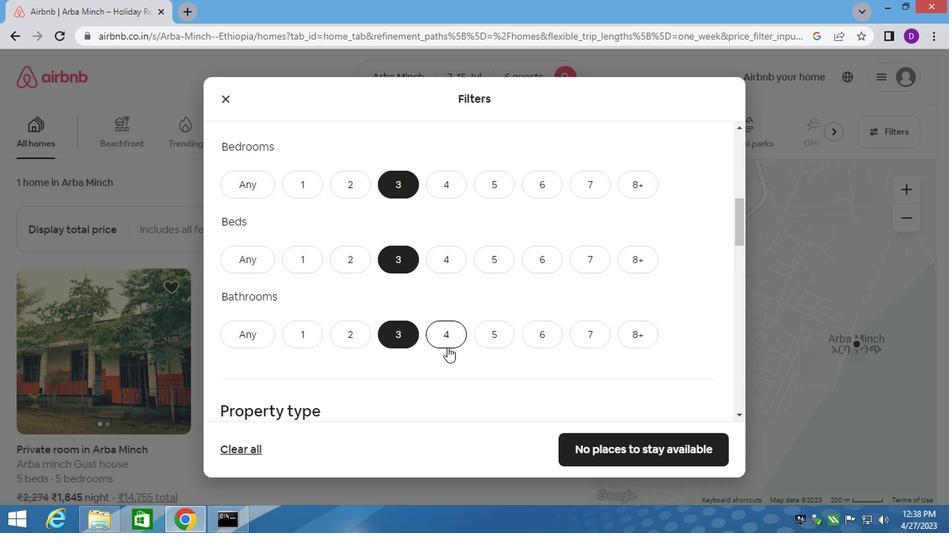 
Action: Mouse moved to (446, 351)
Screenshot: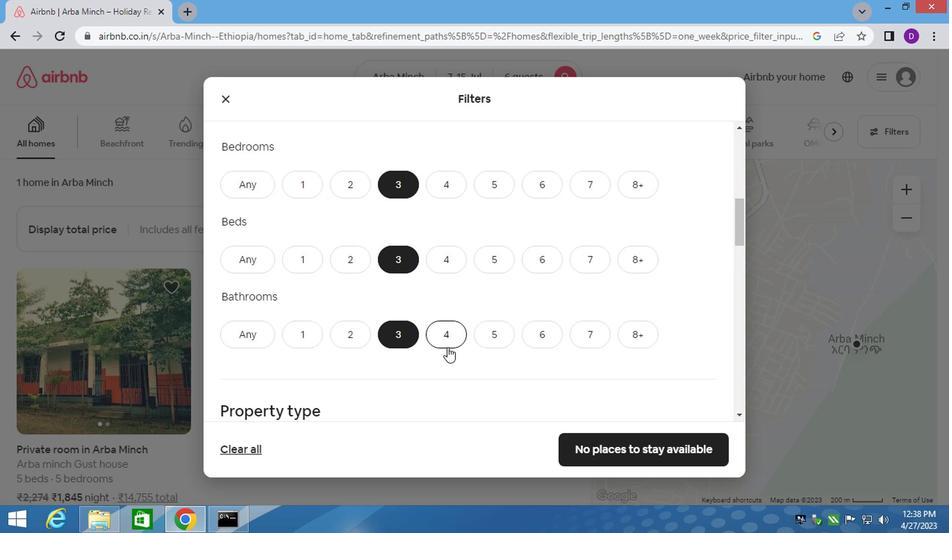 
Action: Mouse scrolled (446, 351) with delta (0, 0)
Screenshot: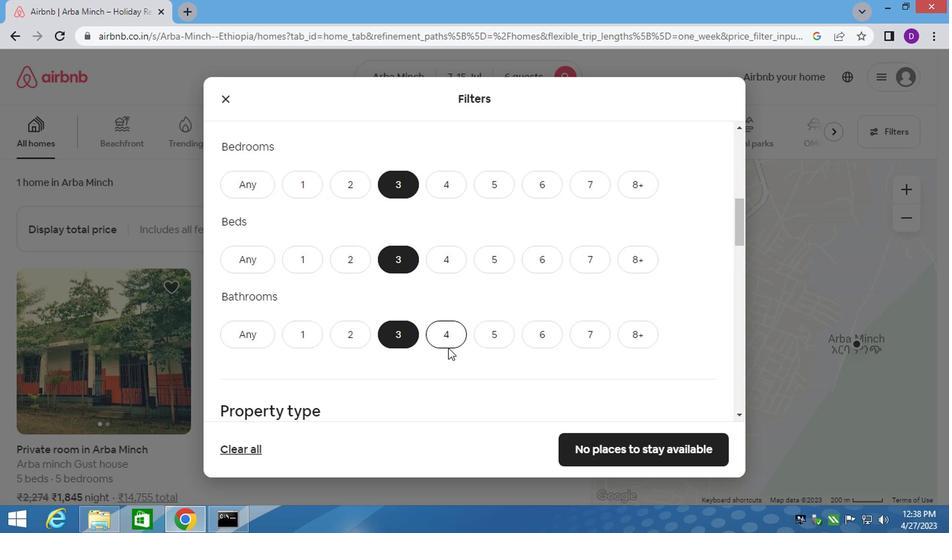 
Action: Mouse moved to (292, 286)
Screenshot: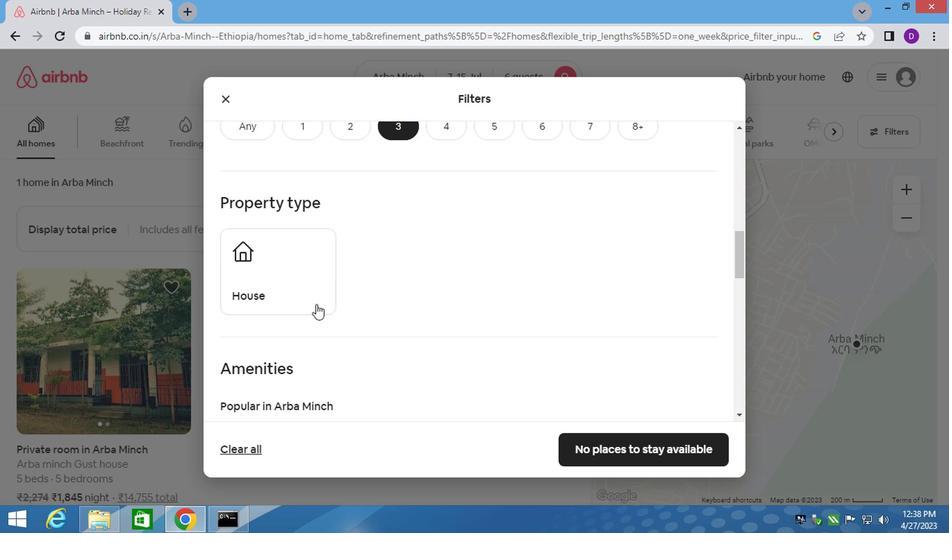 
Action: Mouse pressed left at (292, 286)
Screenshot: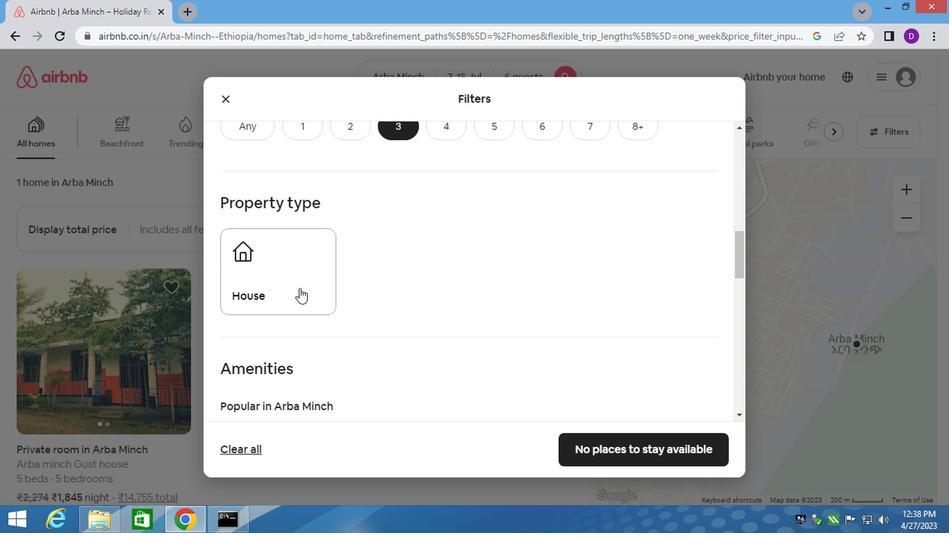 
Action: Mouse moved to (349, 309)
Screenshot: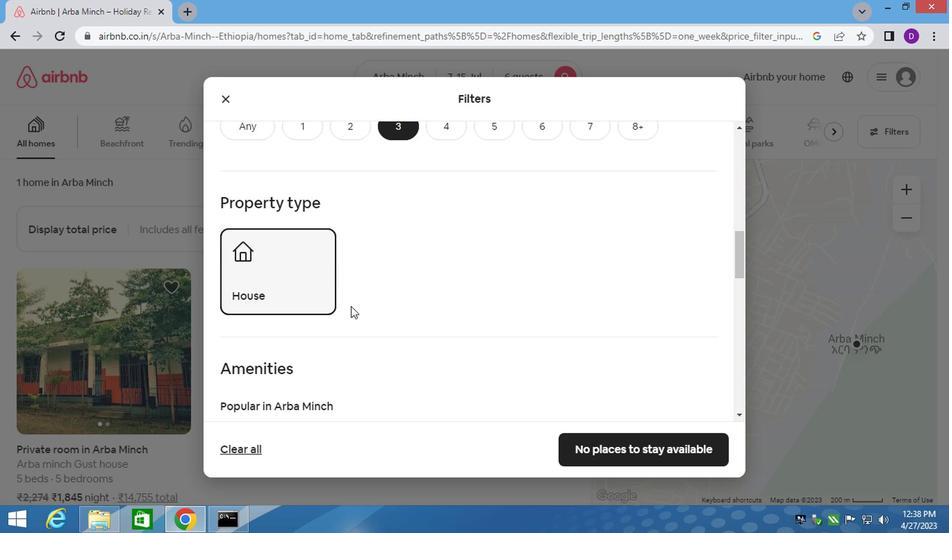 
Action: Mouse scrolled (349, 309) with delta (0, 0)
Screenshot: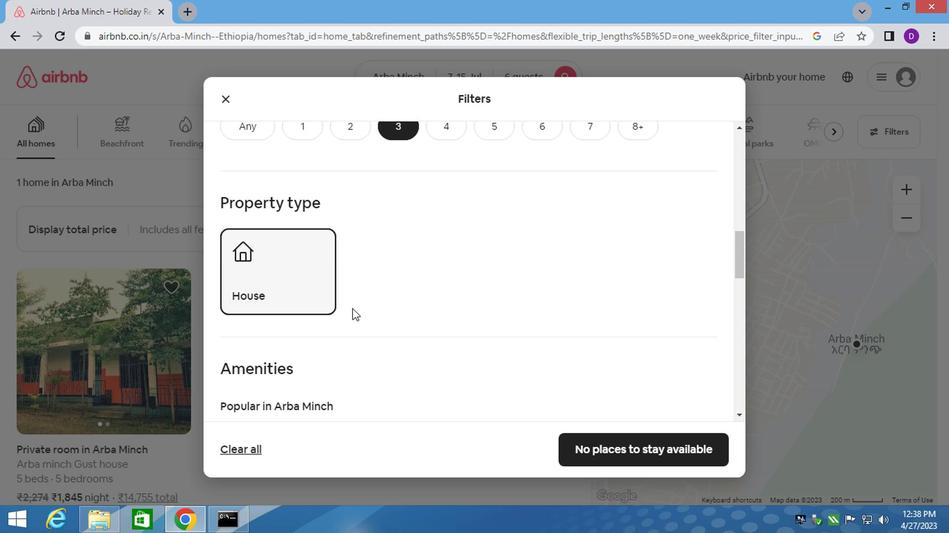
Action: Mouse moved to (349, 310)
Screenshot: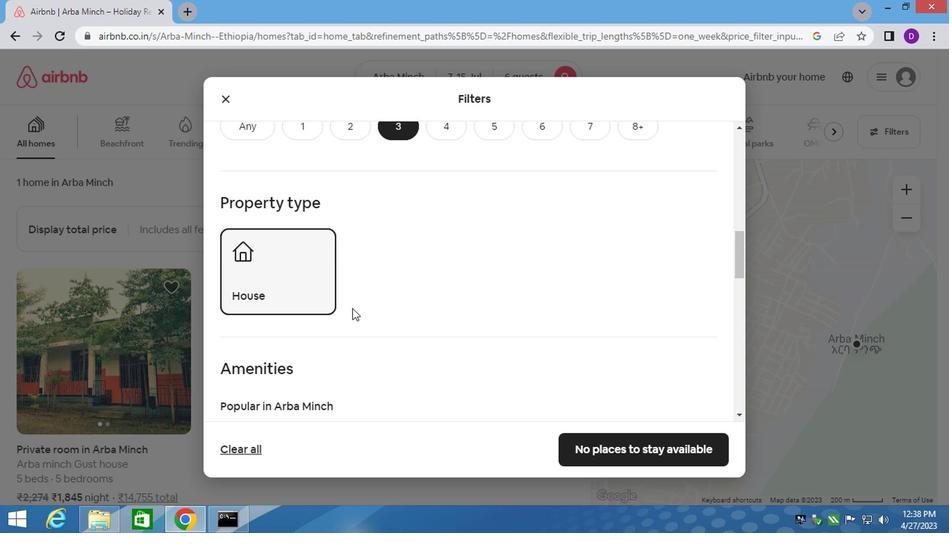 
Action: Mouse scrolled (349, 309) with delta (0, 0)
Screenshot: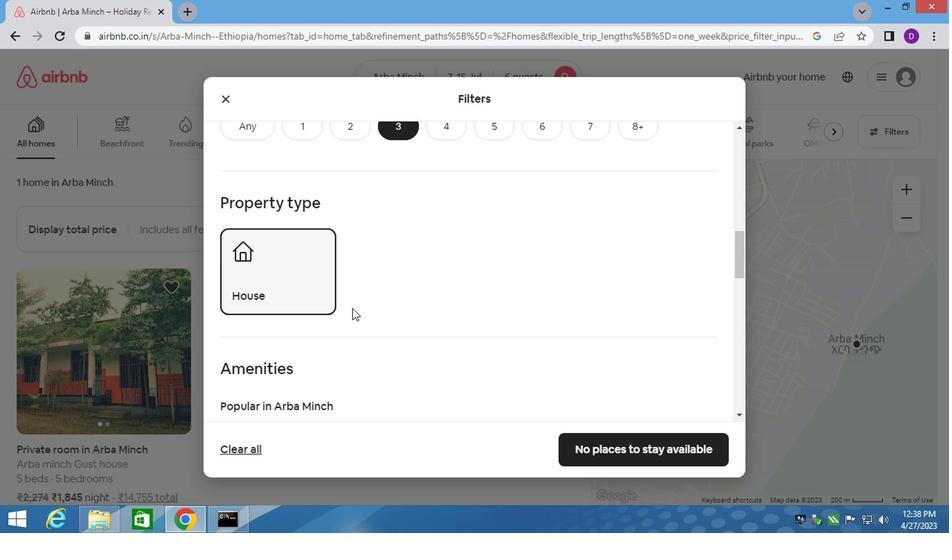 
Action: Mouse scrolled (349, 309) with delta (0, 0)
Screenshot: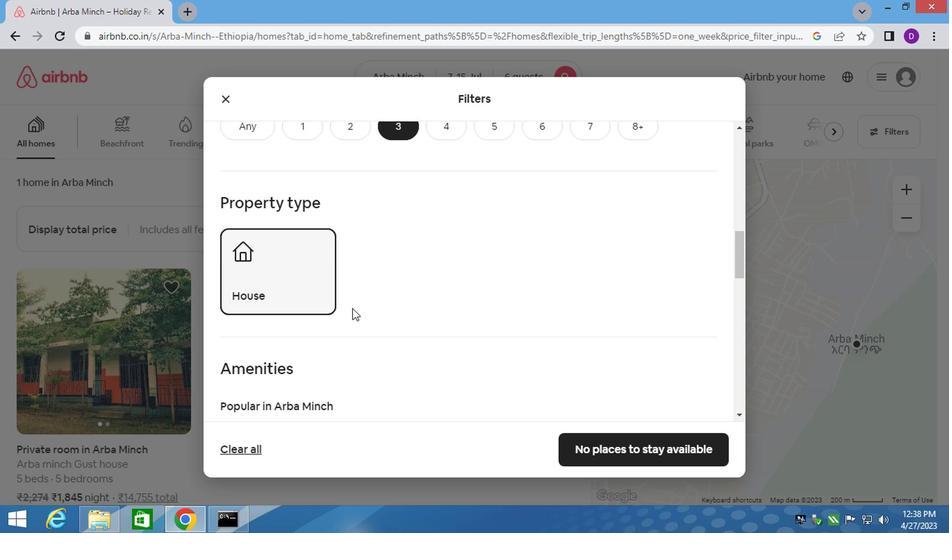 
Action: Mouse moved to (347, 309)
Screenshot: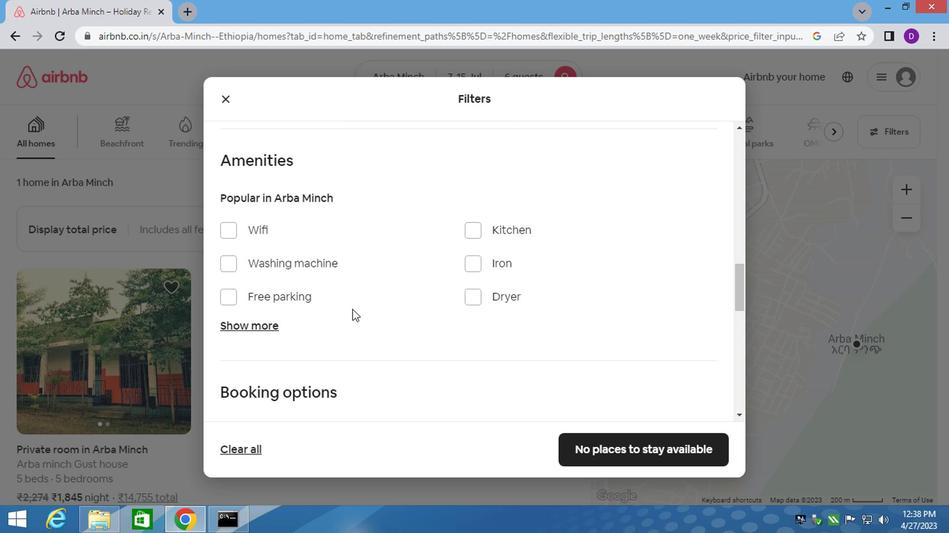 
Action: Mouse scrolled (347, 309) with delta (0, 0)
Screenshot: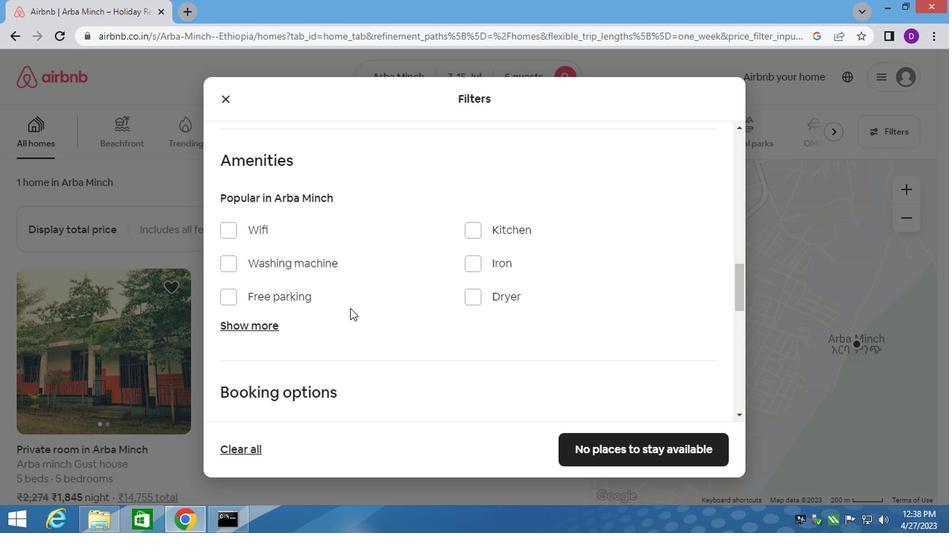 
Action: Mouse scrolled (347, 309) with delta (0, 0)
Screenshot: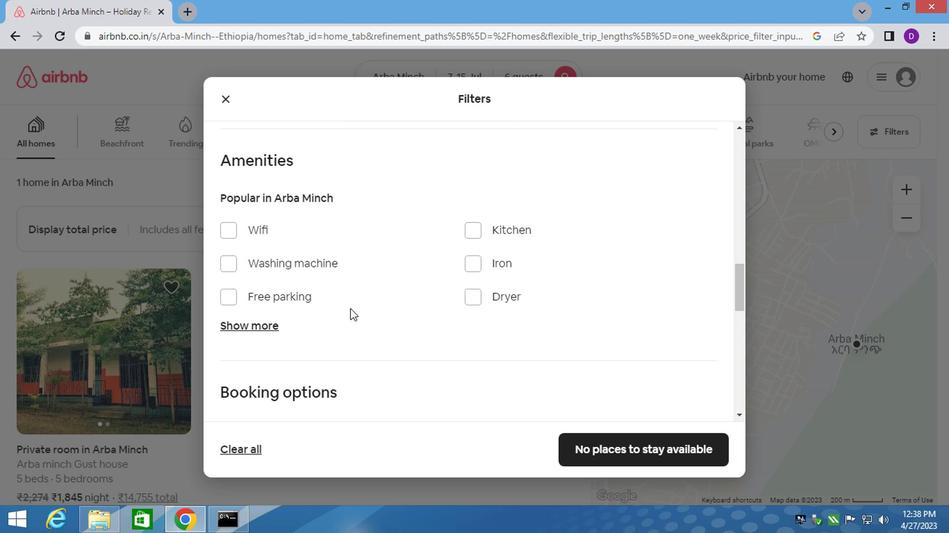 
Action: Mouse scrolled (347, 309) with delta (0, 0)
Screenshot: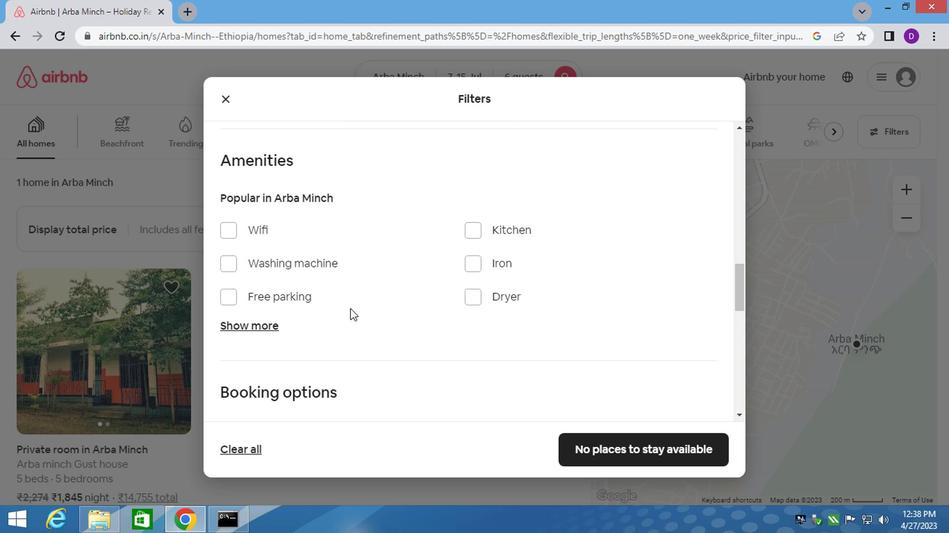 
Action: Mouse scrolled (347, 309) with delta (0, 0)
Screenshot: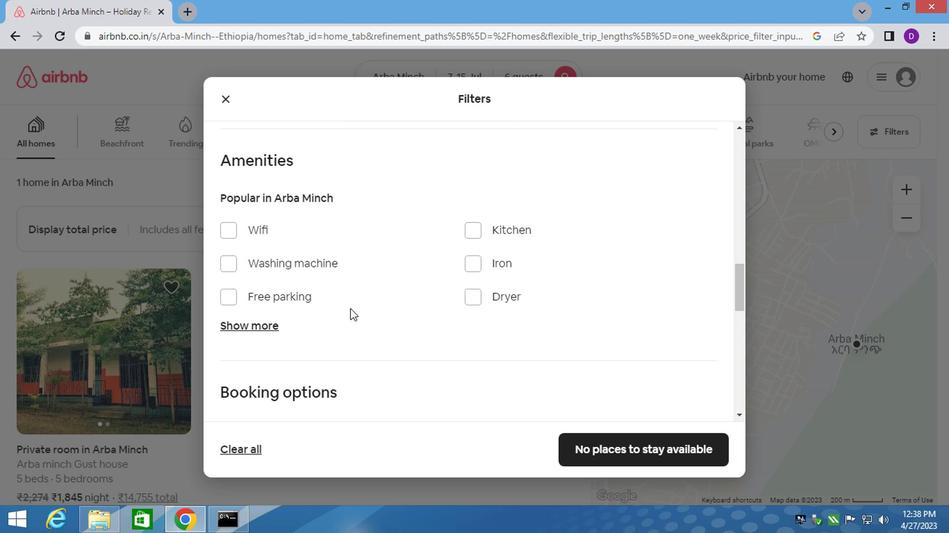 
Action: Mouse moved to (671, 211)
Screenshot: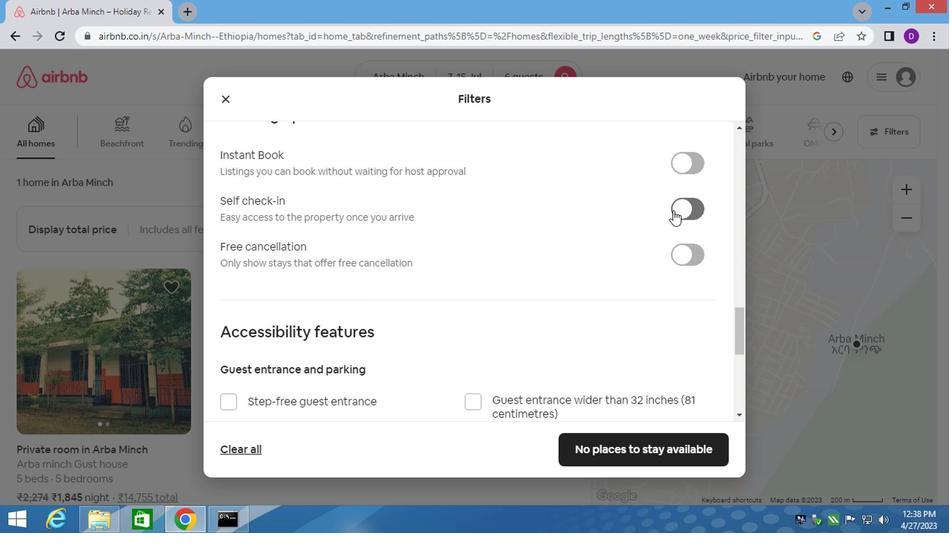 
Action: Mouse pressed left at (671, 211)
Screenshot: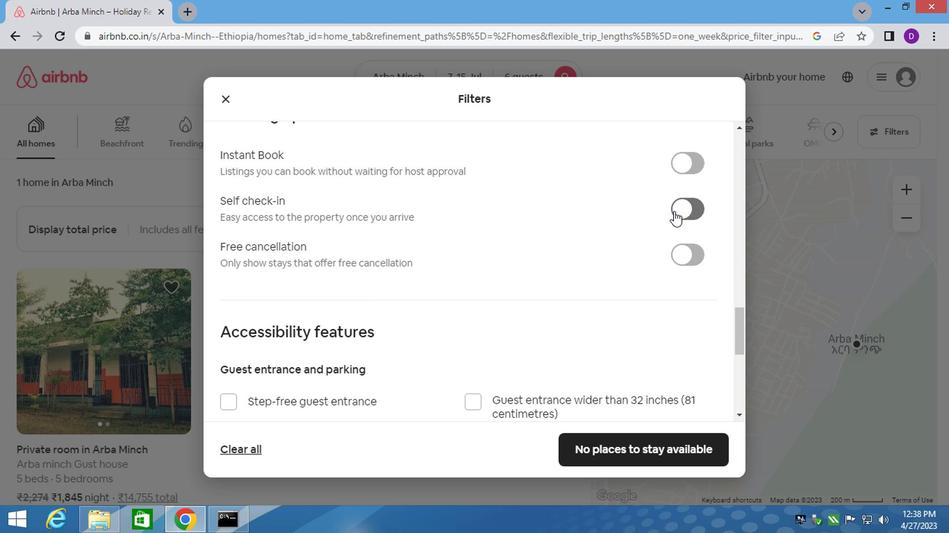 
Action: Mouse moved to (414, 313)
Screenshot: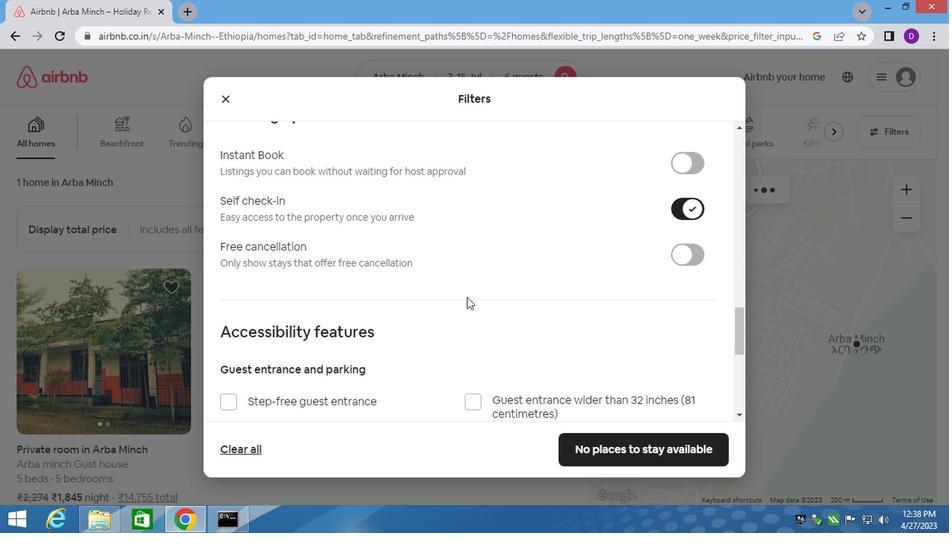 
Action: Mouse scrolled (414, 312) with delta (0, 0)
Screenshot: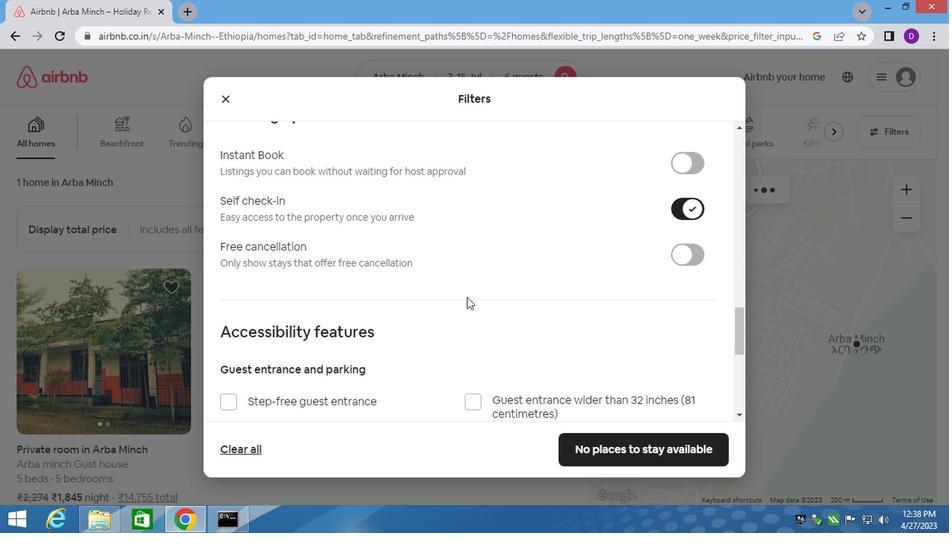 
Action: Mouse moved to (398, 320)
Screenshot: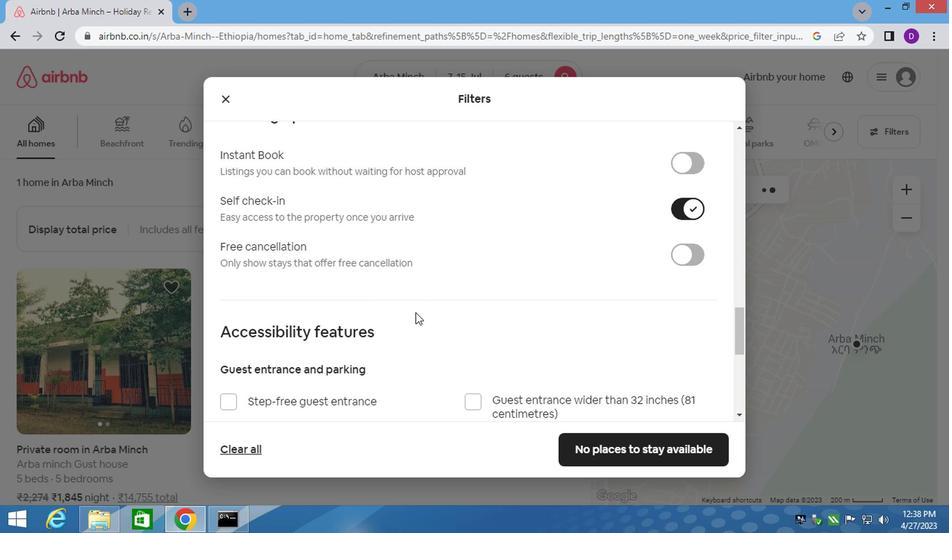 
Action: Mouse scrolled (410, 314) with delta (0, 0)
Screenshot: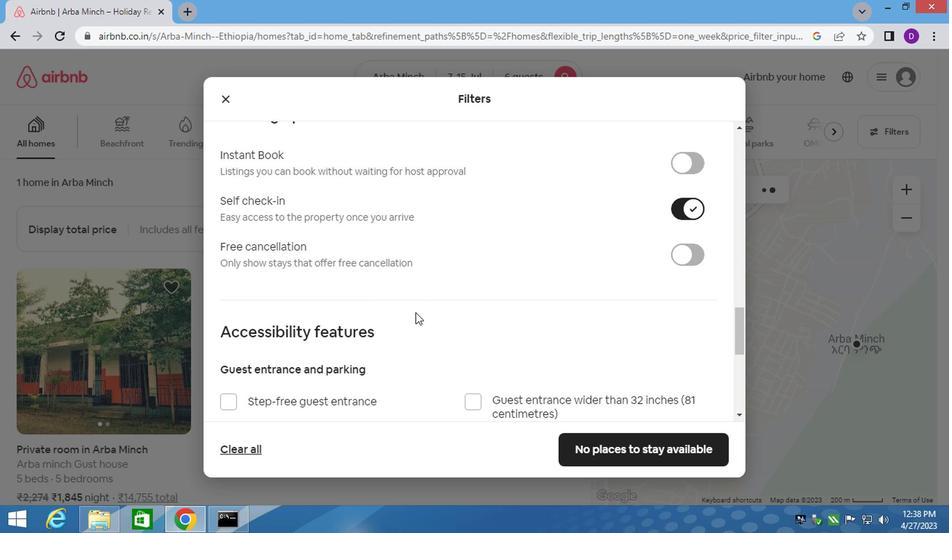 
Action: Mouse moved to (398, 320)
Screenshot: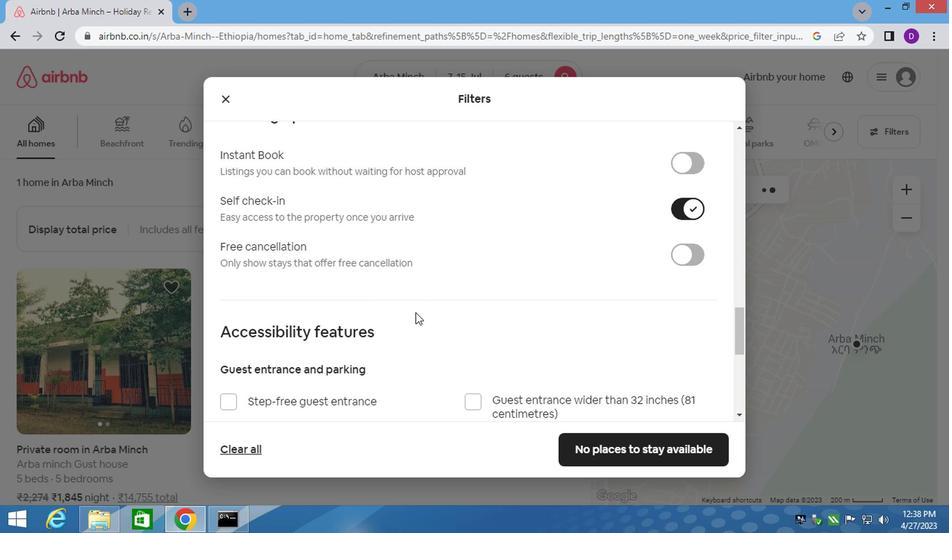 
Action: Mouse scrolled (402, 319) with delta (0, 0)
Screenshot: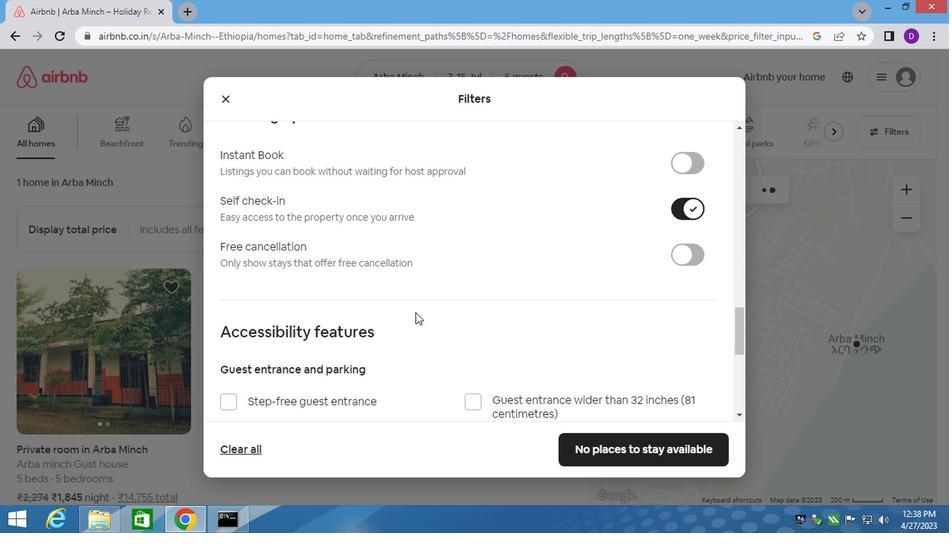 
Action: Mouse scrolled (398, 319) with delta (0, 0)
Screenshot: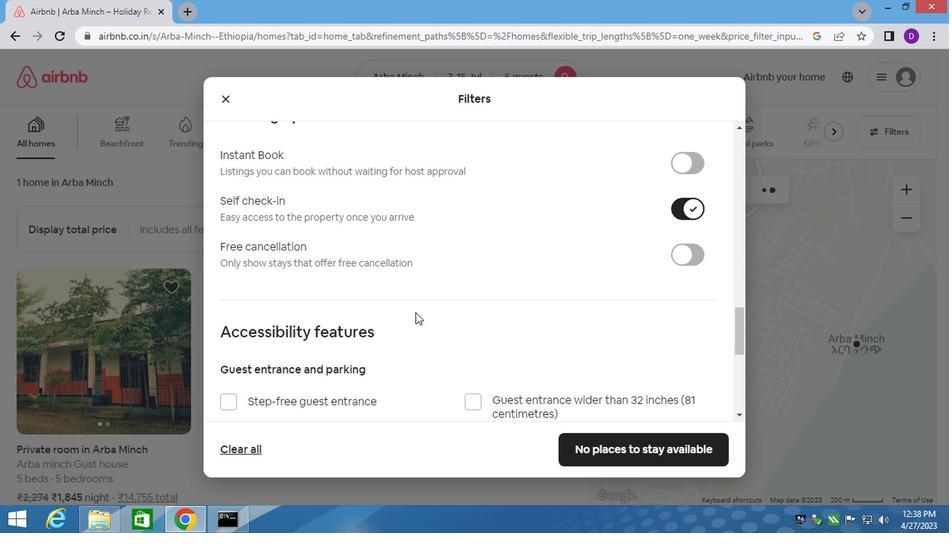 
Action: Mouse scrolled (398, 319) with delta (0, 0)
Screenshot: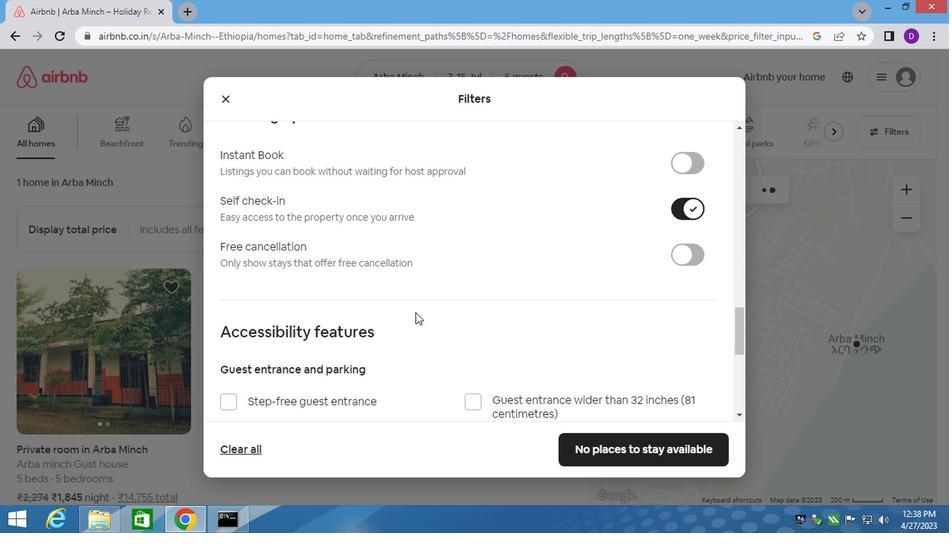 
Action: Mouse moved to (397, 320)
Screenshot: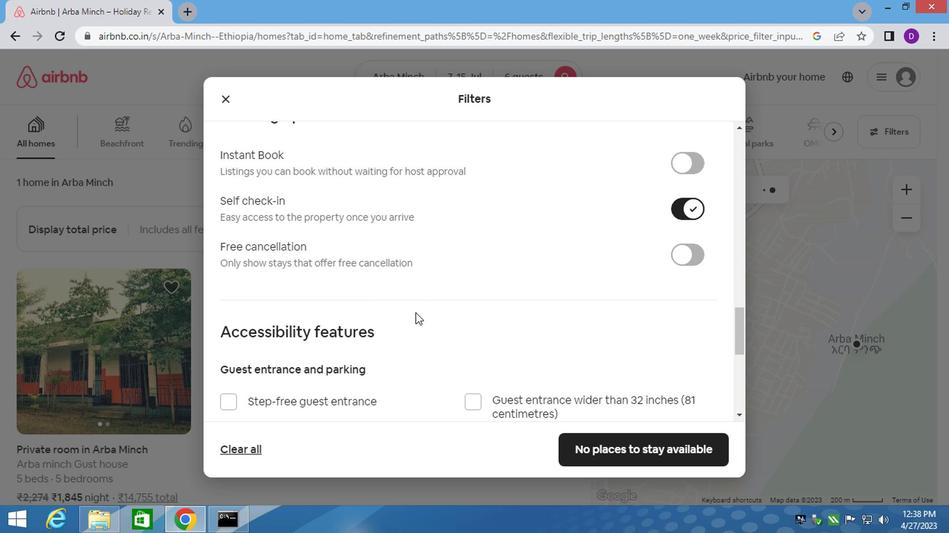 
Action: Mouse scrolled (398, 319) with delta (0, 0)
Screenshot: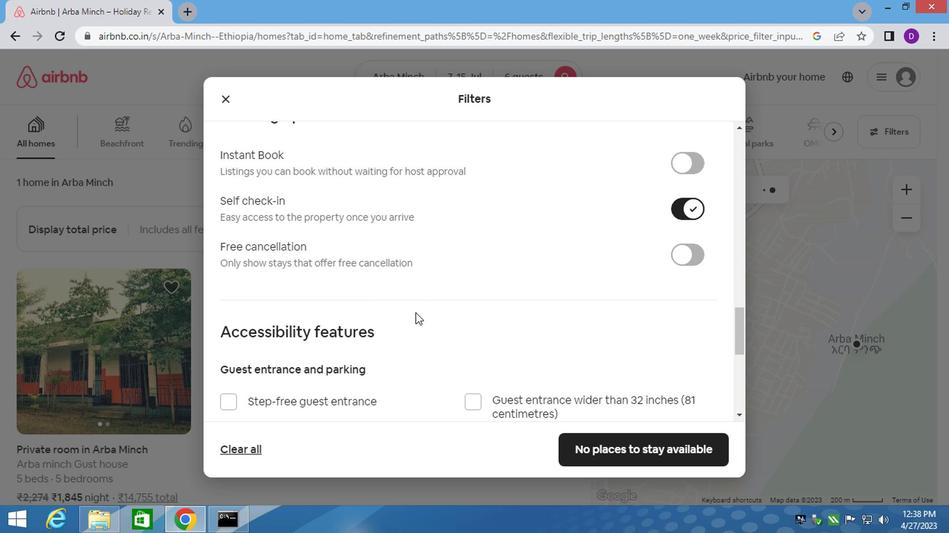 
Action: Mouse moved to (308, 339)
Screenshot: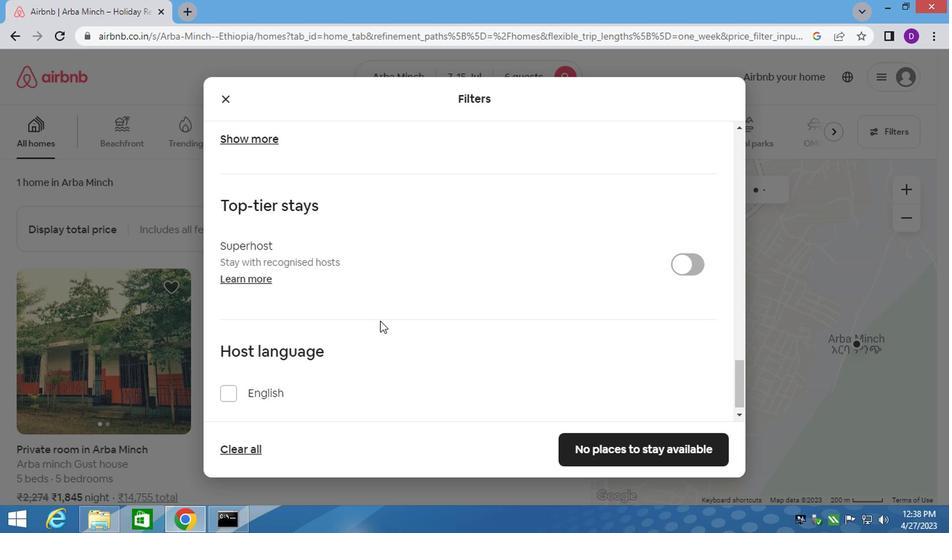 
Action: Mouse scrolled (308, 338) with delta (0, 0)
Screenshot: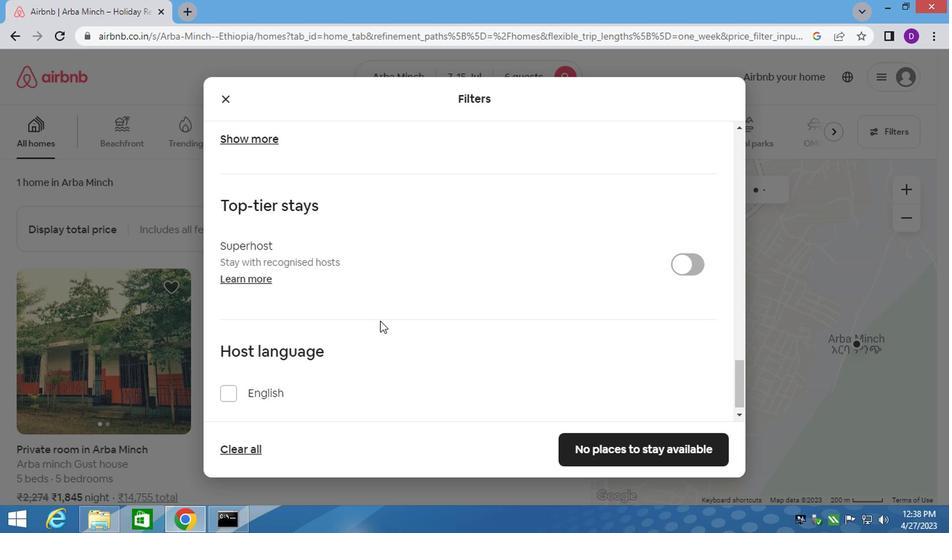
Action: Mouse moved to (306, 341)
Screenshot: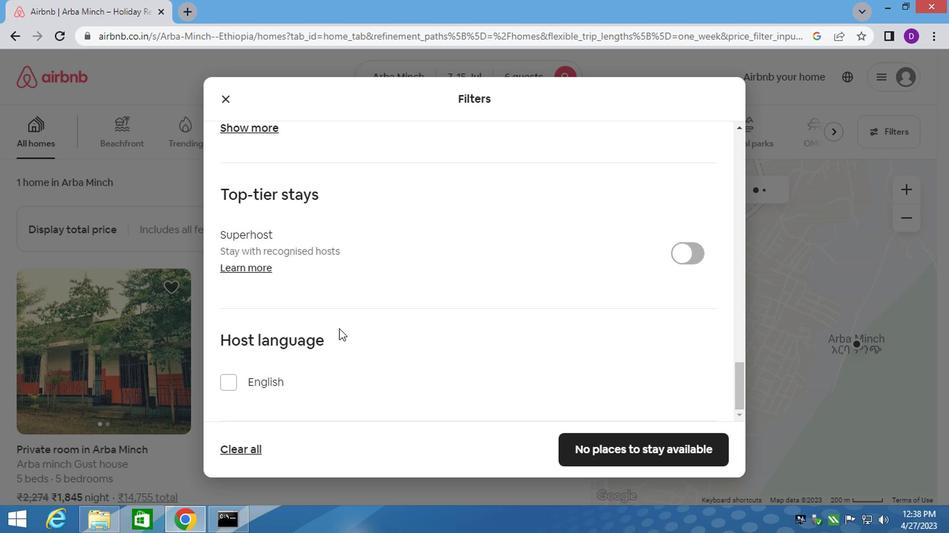 
Action: Mouse scrolled (306, 341) with delta (0, 0)
Screenshot: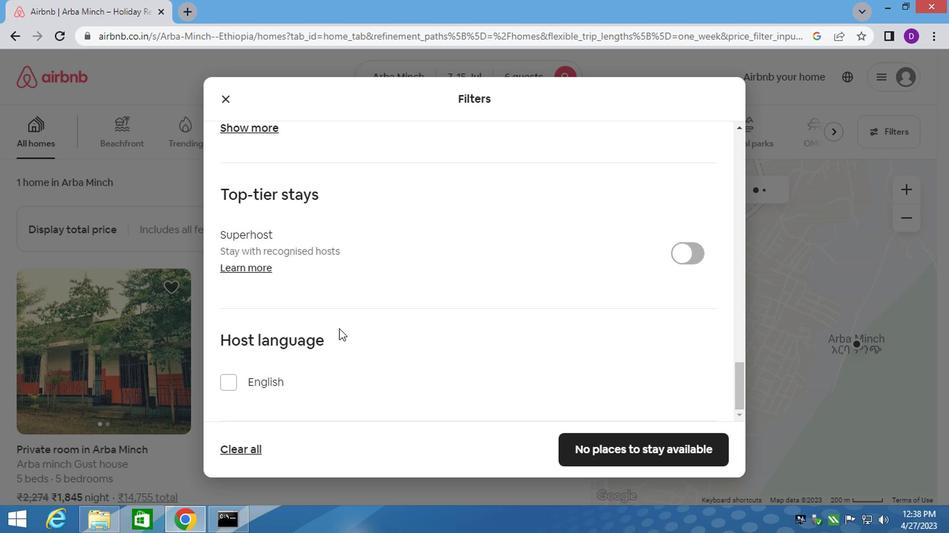 
Action: Mouse moved to (305, 343)
Screenshot: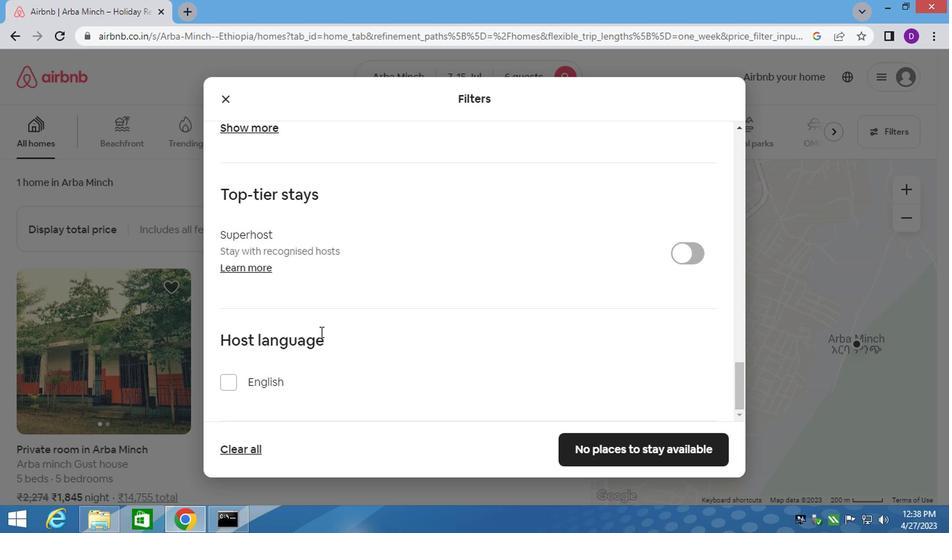 
Action: Mouse scrolled (305, 342) with delta (0, 0)
Screenshot: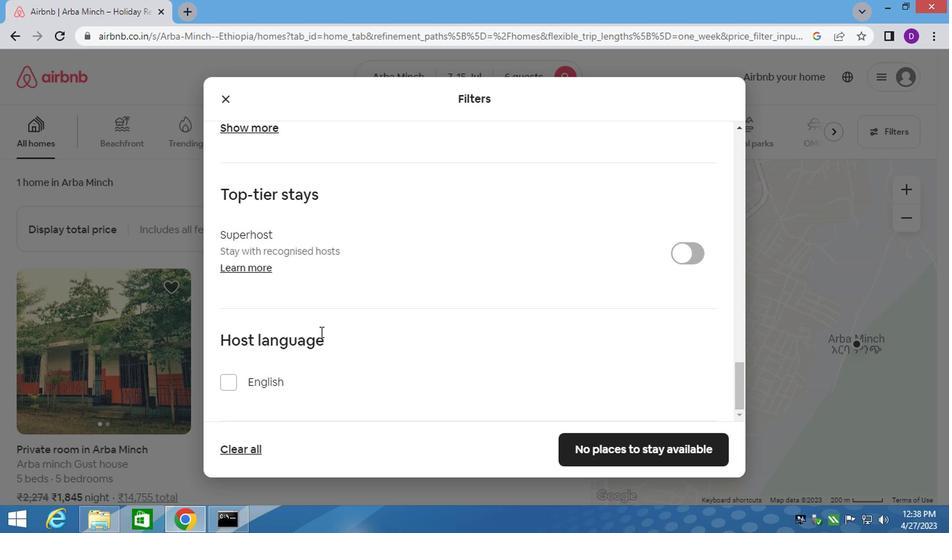 
Action: Mouse moved to (302, 343)
Screenshot: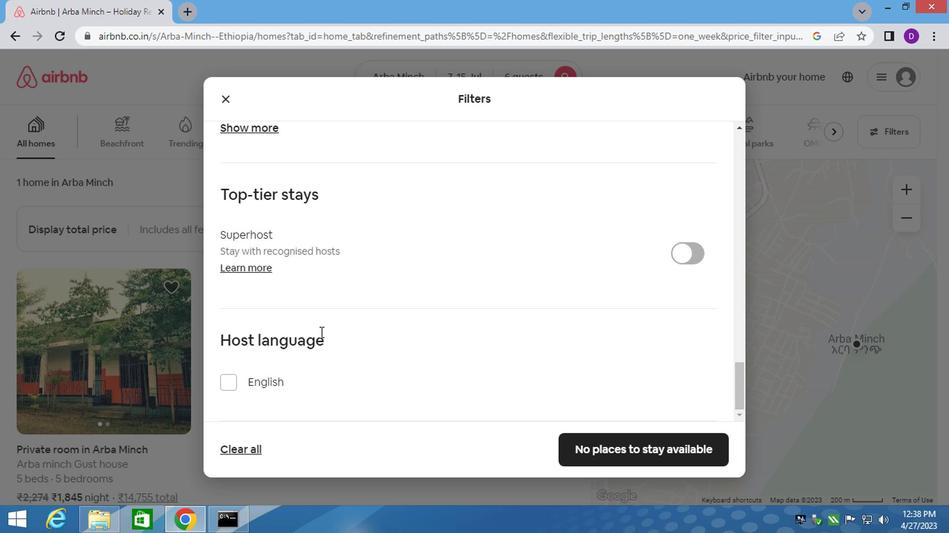 
Action: Mouse scrolled (302, 343) with delta (0, 0)
Screenshot: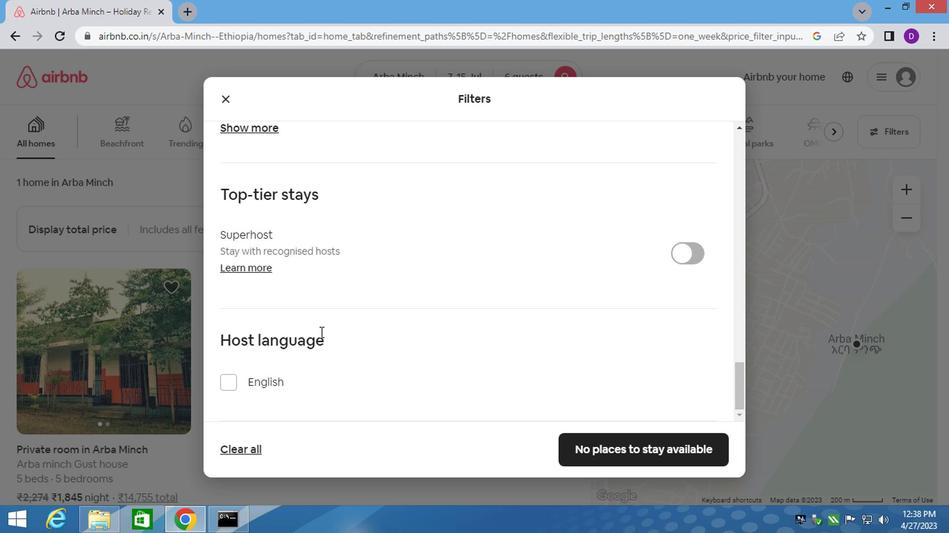 
Action: Mouse moved to (224, 383)
Screenshot: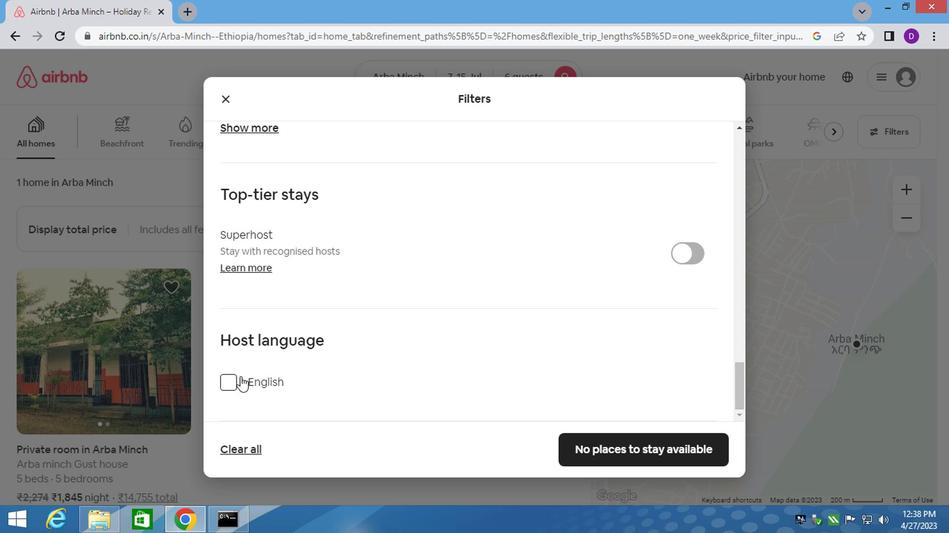 
Action: Mouse pressed left at (224, 383)
Screenshot: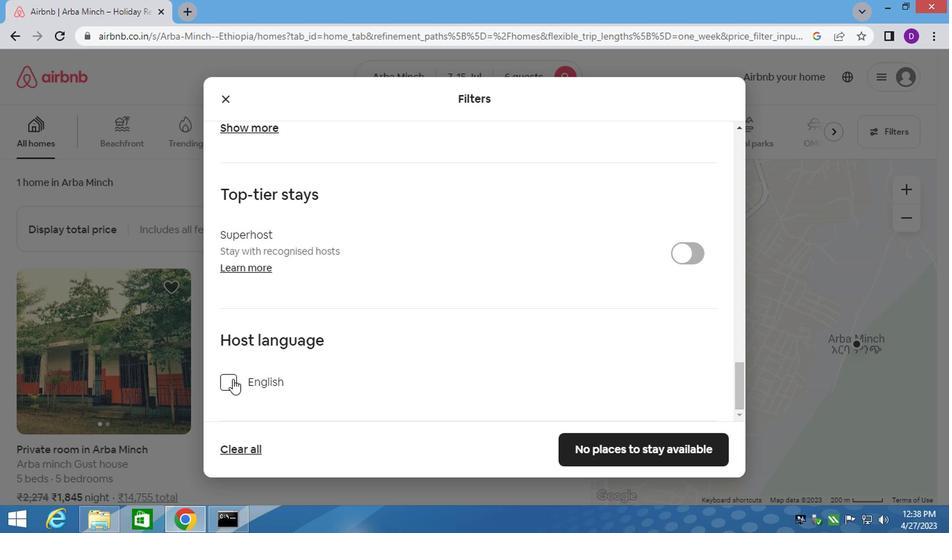 
Action: Mouse moved to (565, 449)
Screenshot: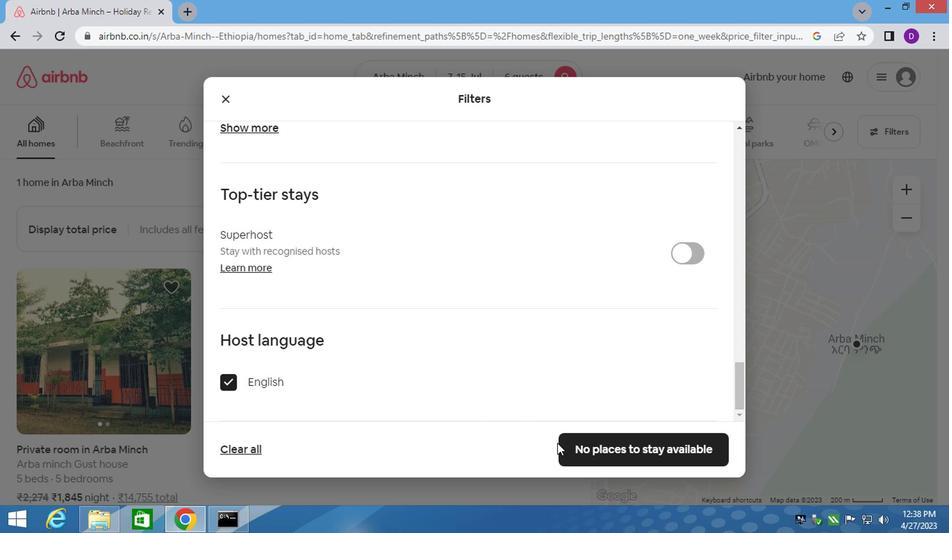 
Action: Mouse pressed left at (565, 449)
Screenshot: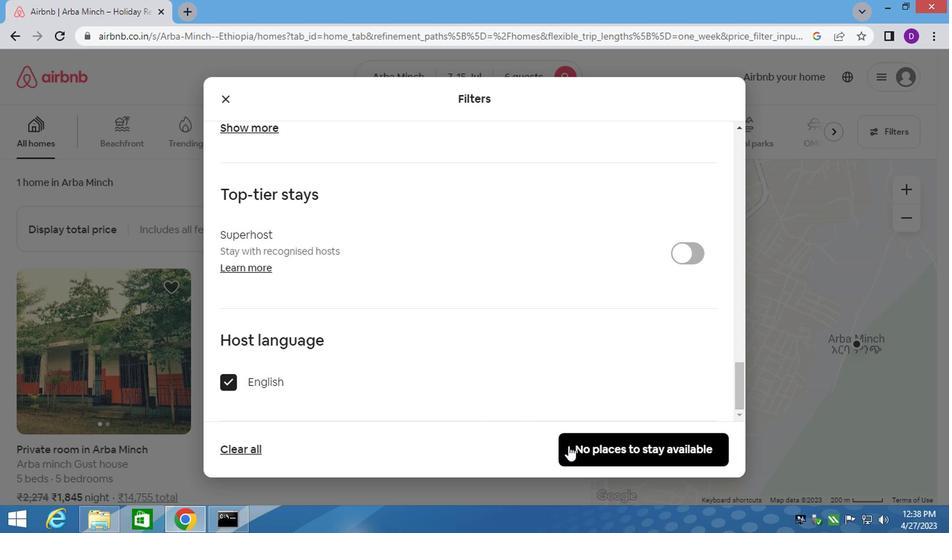 
Action: Mouse moved to (469, 310)
Screenshot: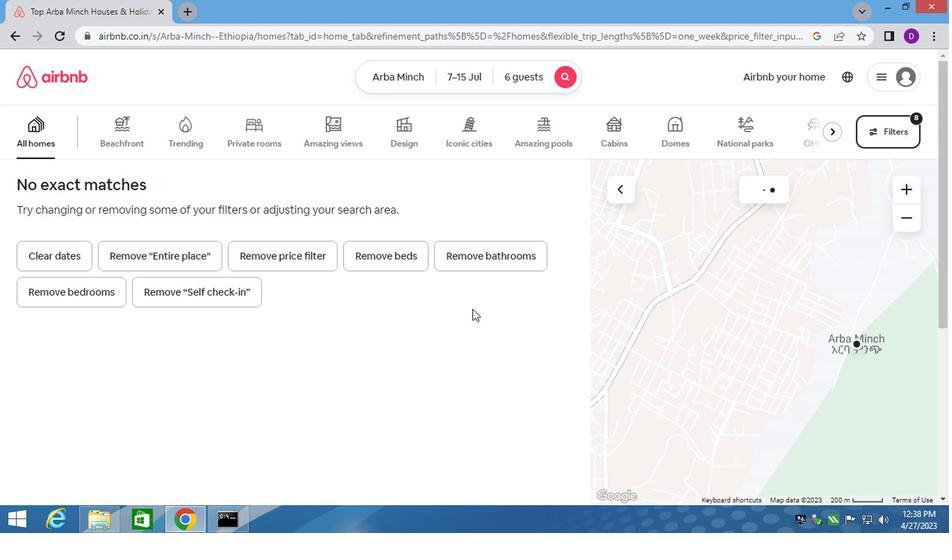 
